 Task: Create new contact,   with mail id: 'LeeVictoria@cornell.edu', first name: 'Victoria', Last name: 'Lee', Job Title: Content Writer, Phone number (801) 555-6789. Change life cycle stage to  'Lead' and lead status to 'New'. Add new company to the associated contact: www.stellarvaluechain.com
 . Logged in from softage.5@softage.net
Action: Mouse moved to (17, 50)
Screenshot: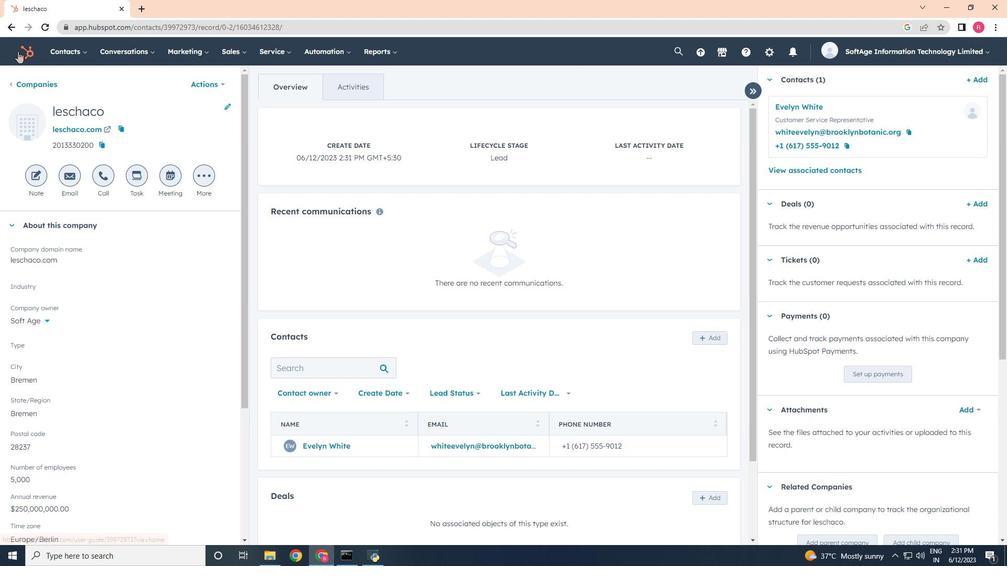 
Action: Mouse pressed left at (17, 50)
Screenshot: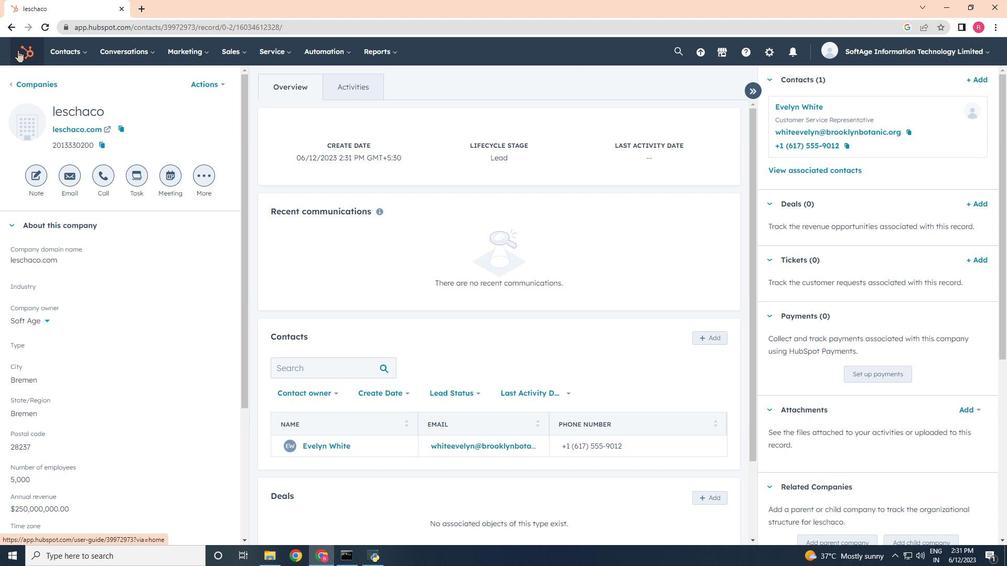 
Action: Mouse moved to (81, 56)
Screenshot: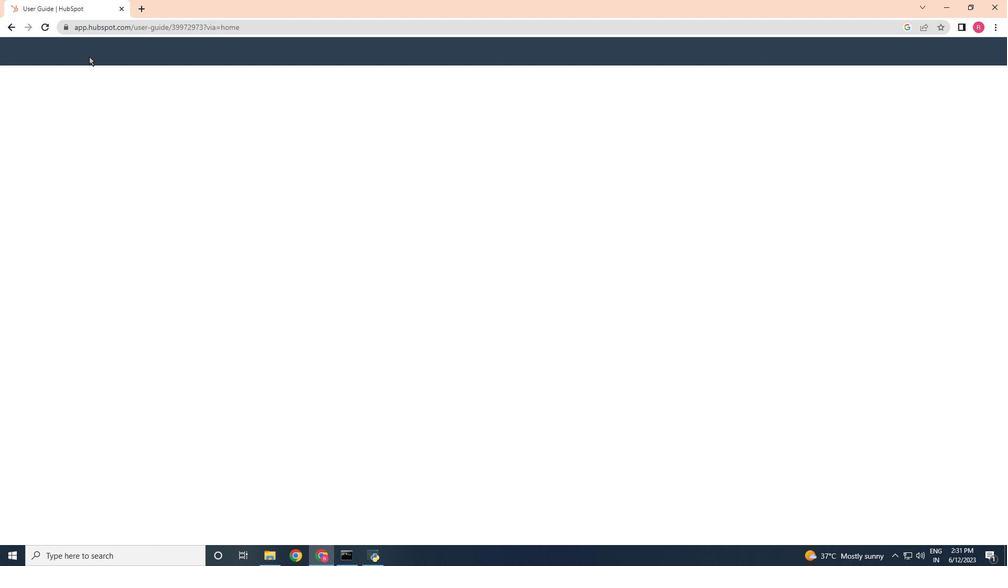 
Action: Mouse pressed left at (81, 56)
Screenshot: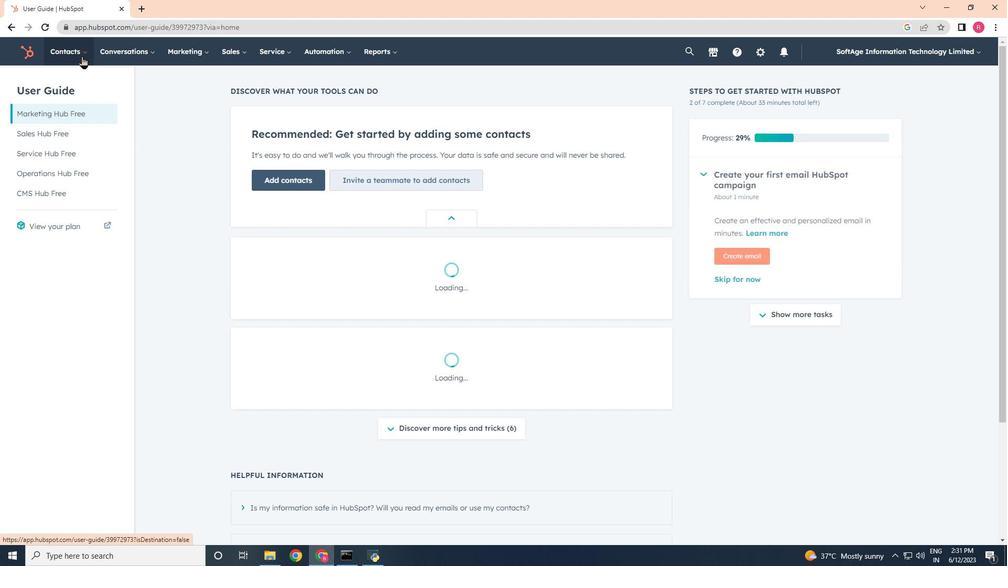 
Action: Mouse moved to (72, 76)
Screenshot: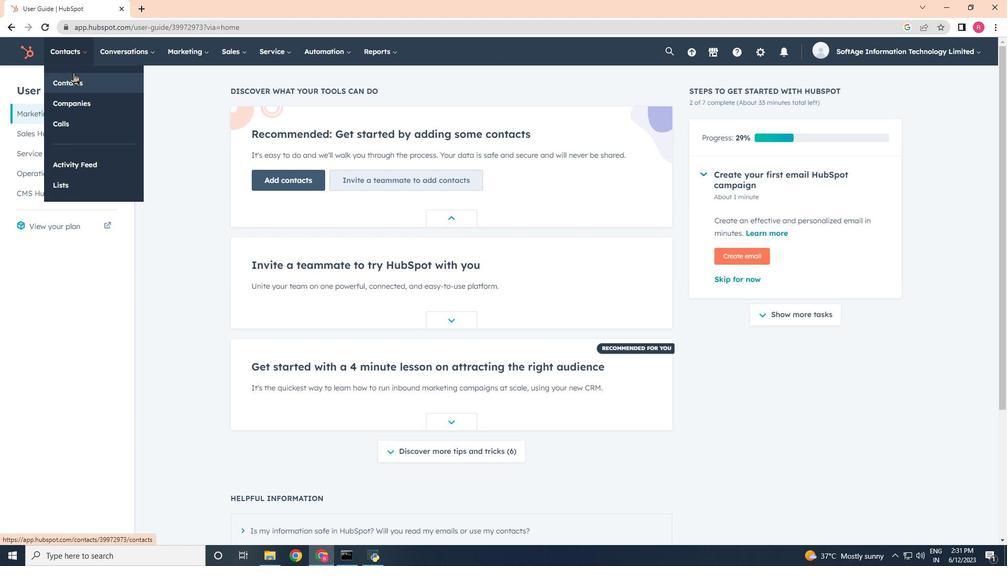 
Action: Mouse pressed left at (72, 76)
Screenshot: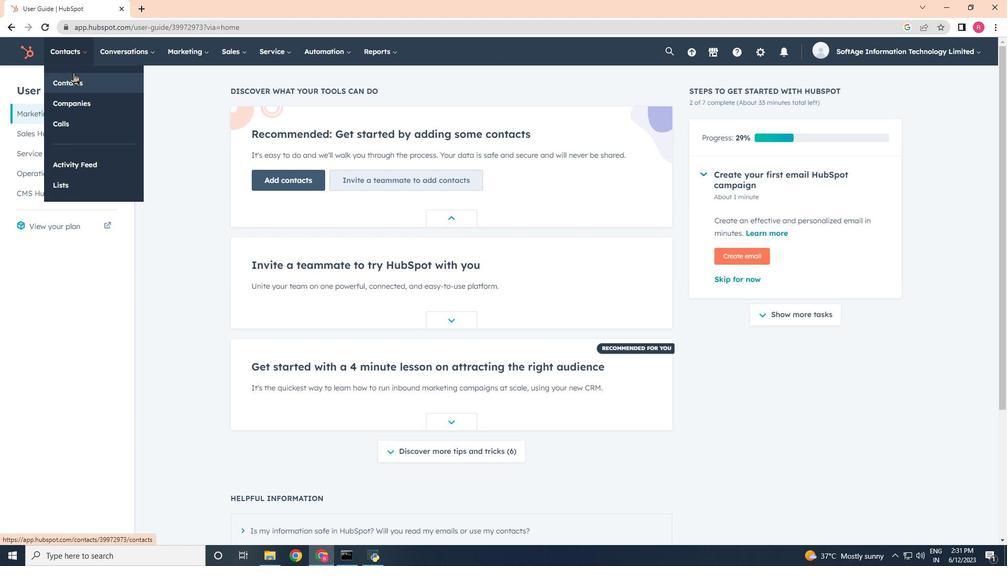 
Action: Mouse moved to (938, 90)
Screenshot: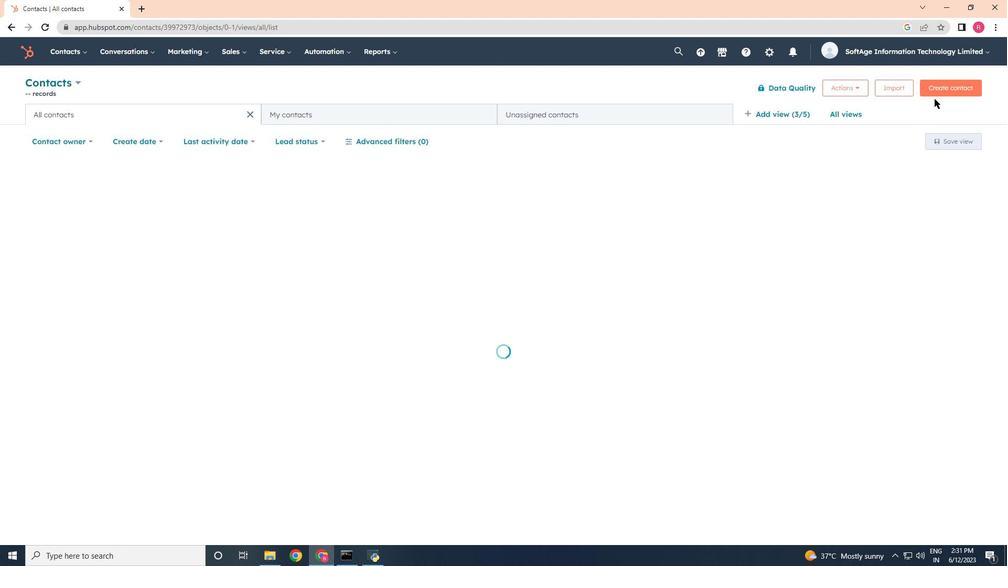 
Action: Mouse pressed left at (938, 90)
Screenshot: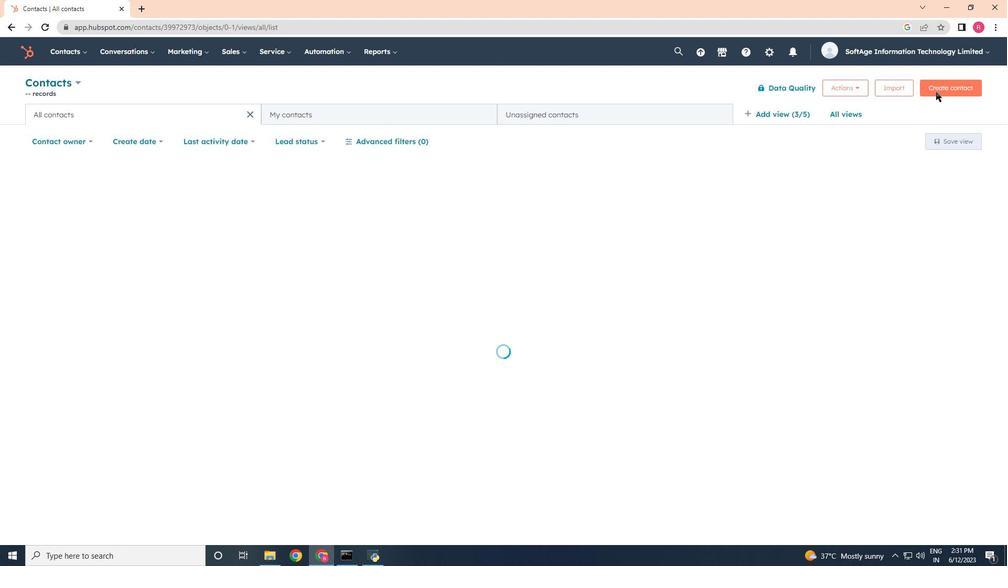 
Action: Mouse moved to (938, 89)
Screenshot: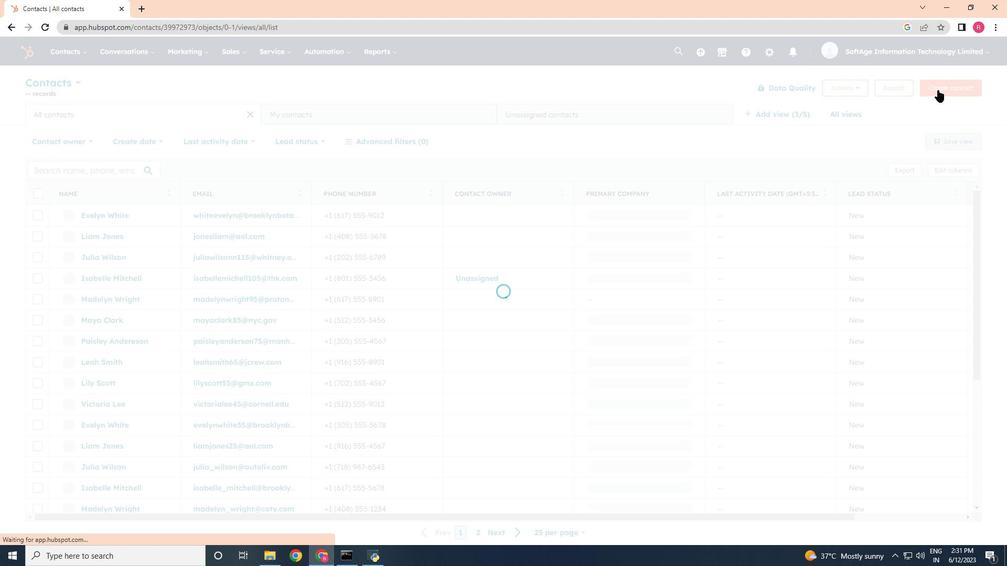 
Action: Mouse pressed left at (938, 89)
Screenshot: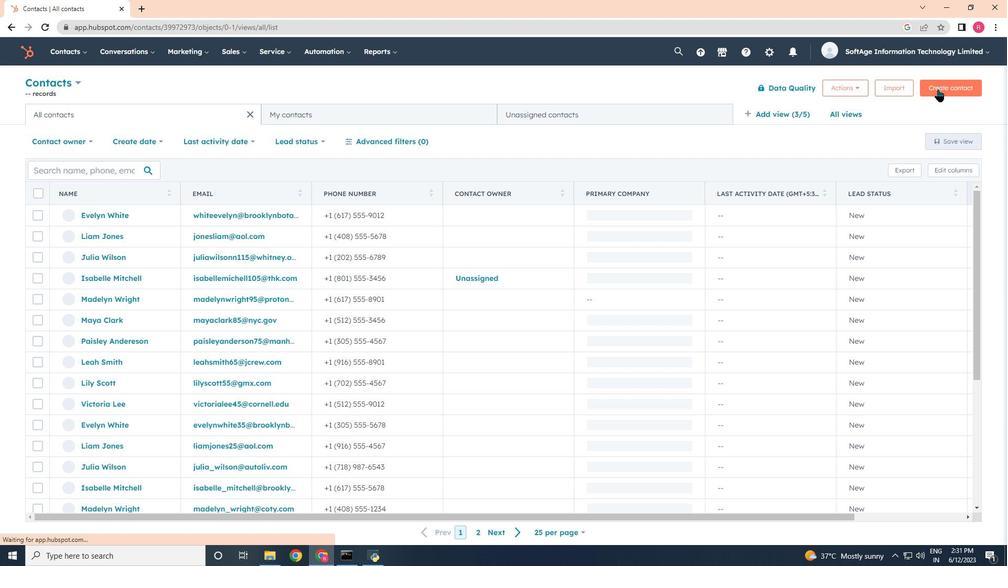 
Action: Mouse moved to (780, 139)
Screenshot: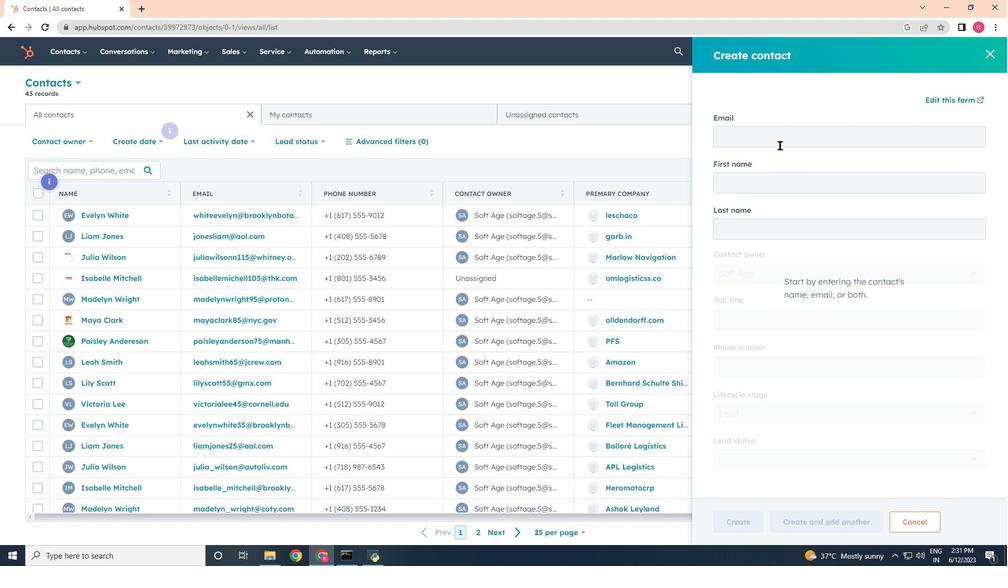 
Action: Mouse pressed left at (780, 139)
Screenshot: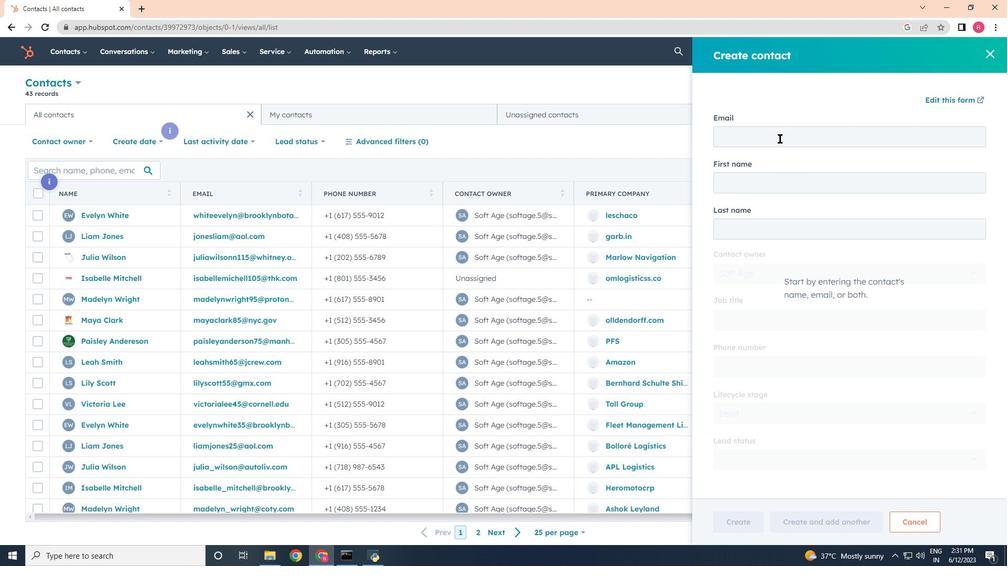 
Action: Mouse moved to (780, 138)
Screenshot: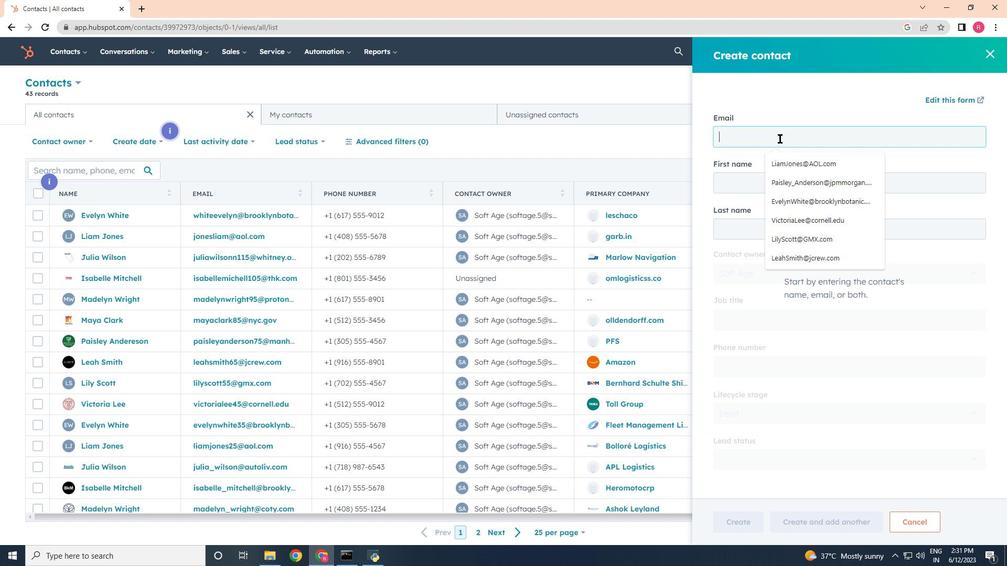 
Action: Key pressed <Key.shift>Lee<Key.shift>Victoria<Key.shift>@cornell.eud
Screenshot: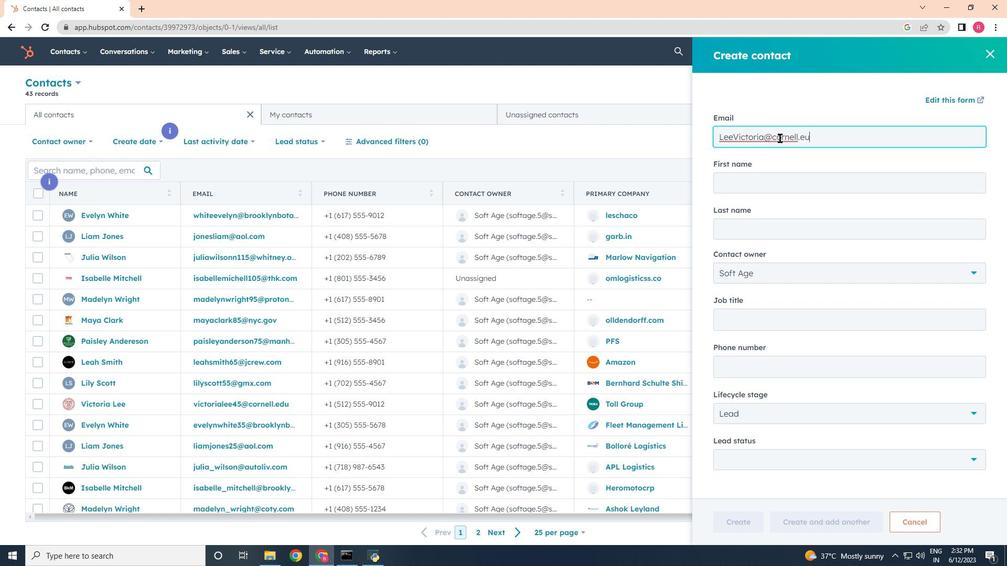 
Action: Mouse moved to (793, 162)
Screenshot: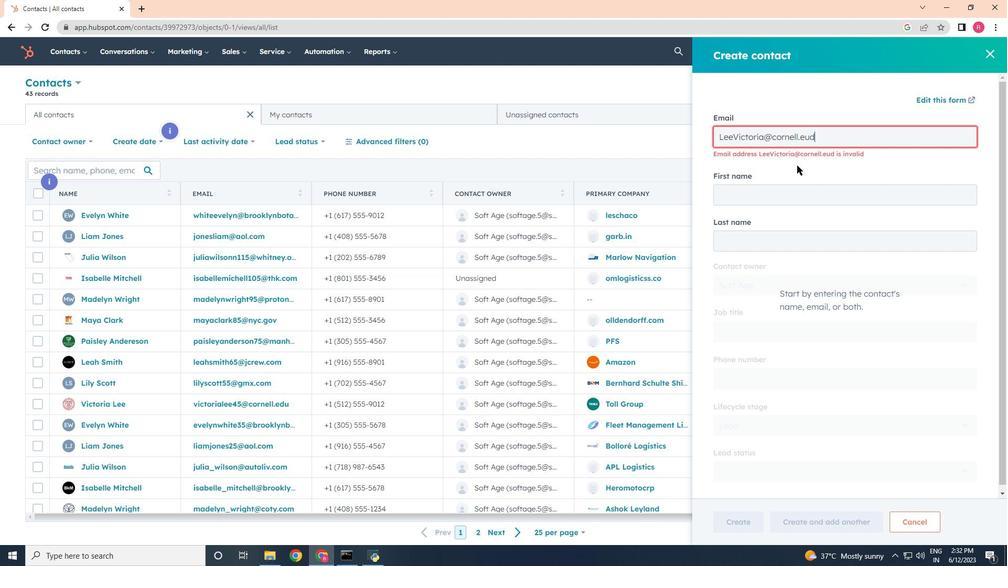 
Action: Key pressed <Key.backspace><Key.backspace>du
Screenshot: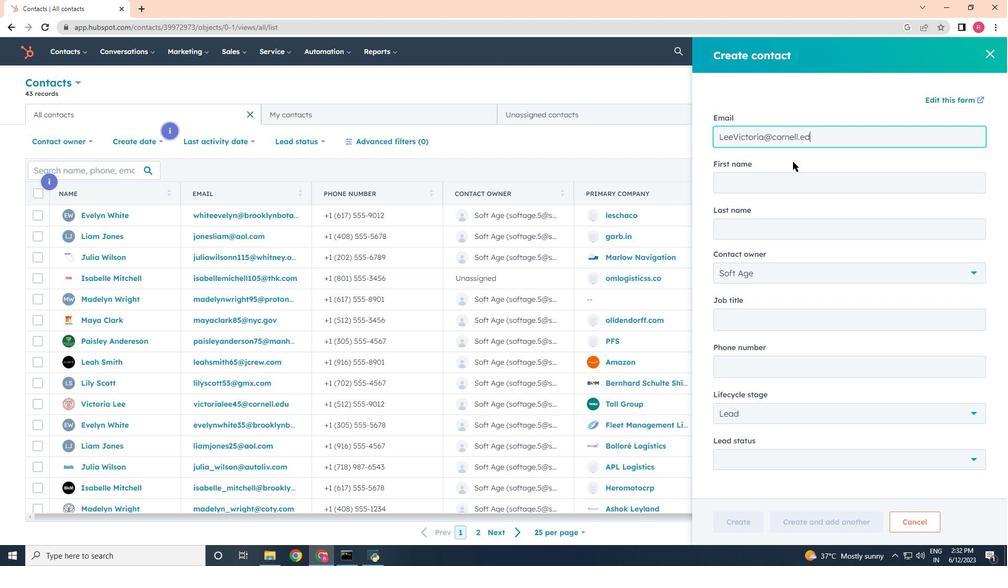 
Action: Mouse moved to (770, 181)
Screenshot: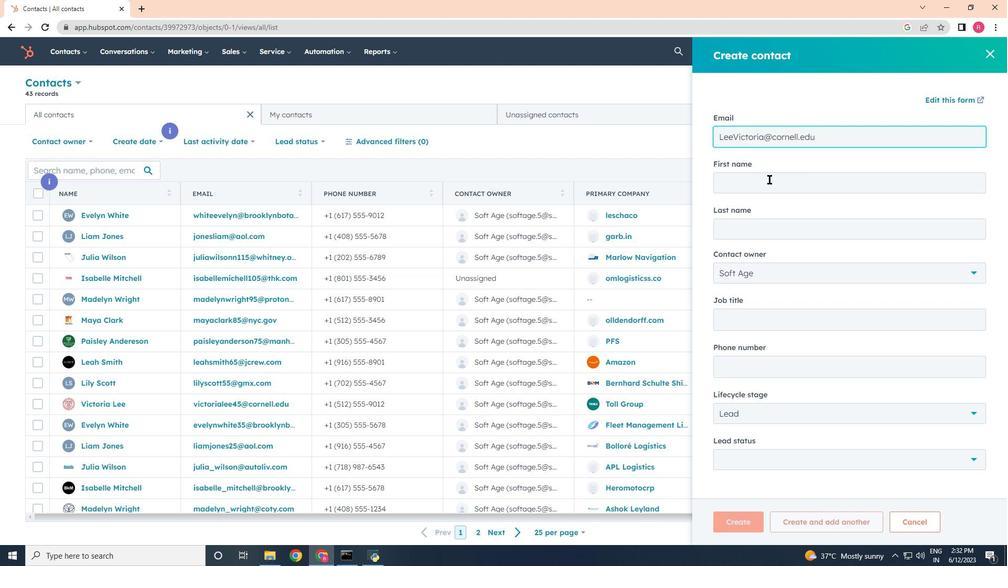 
Action: Mouse pressed left at (770, 181)
Screenshot: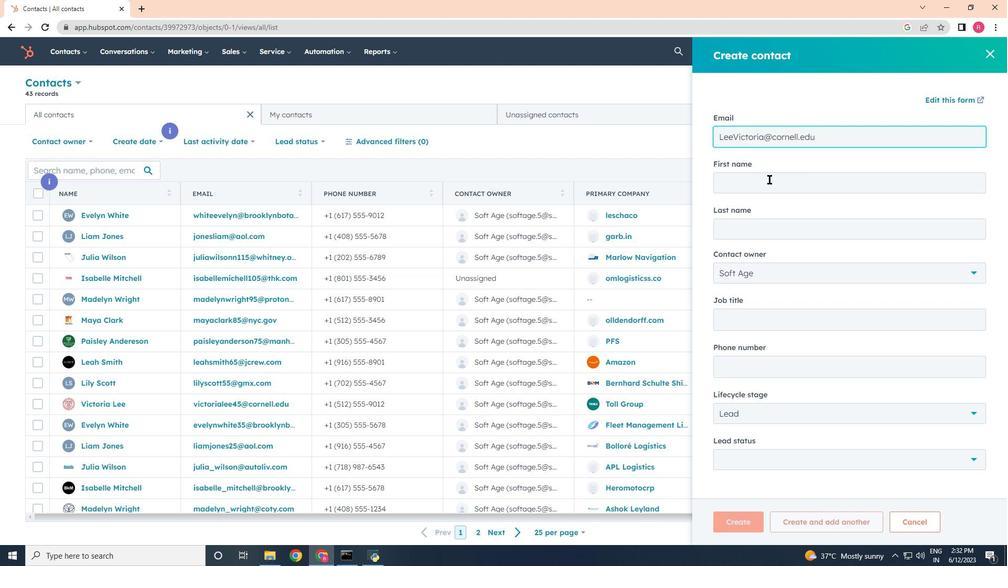 
Action: Mouse moved to (758, 179)
Screenshot: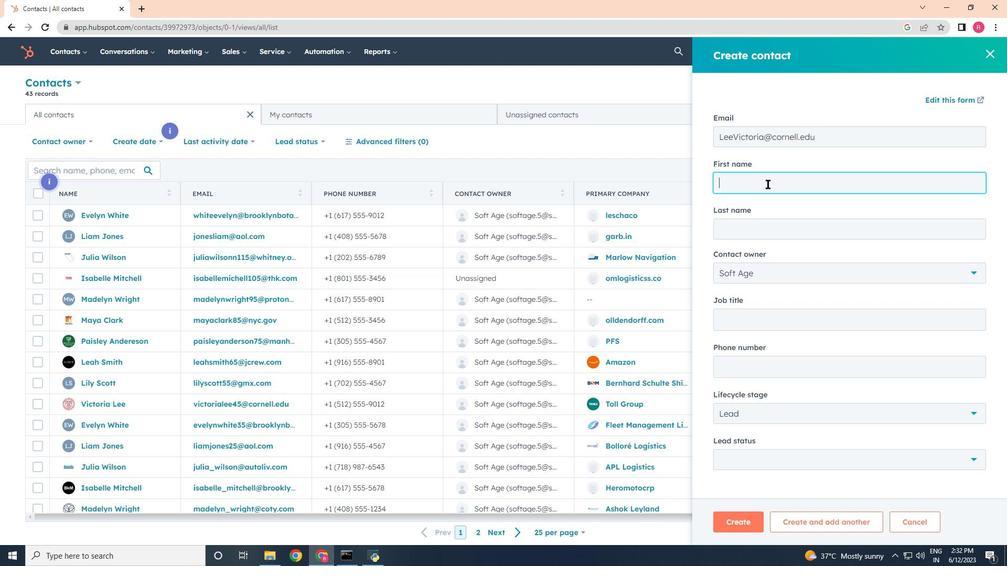 
Action: Key pressed <Key.shift>Victoria<Key.tab><Key.shift>Lee<Key.tab><Key.tab><Key.shift>Content<Key.space><Key.shift><Key.shift><Key.shift><Key.shift><Key.shift><Key.shift><Key.shift><Key.shift><Key.shift><Key.shift>Writer<Key.tab>801556789
Screenshot: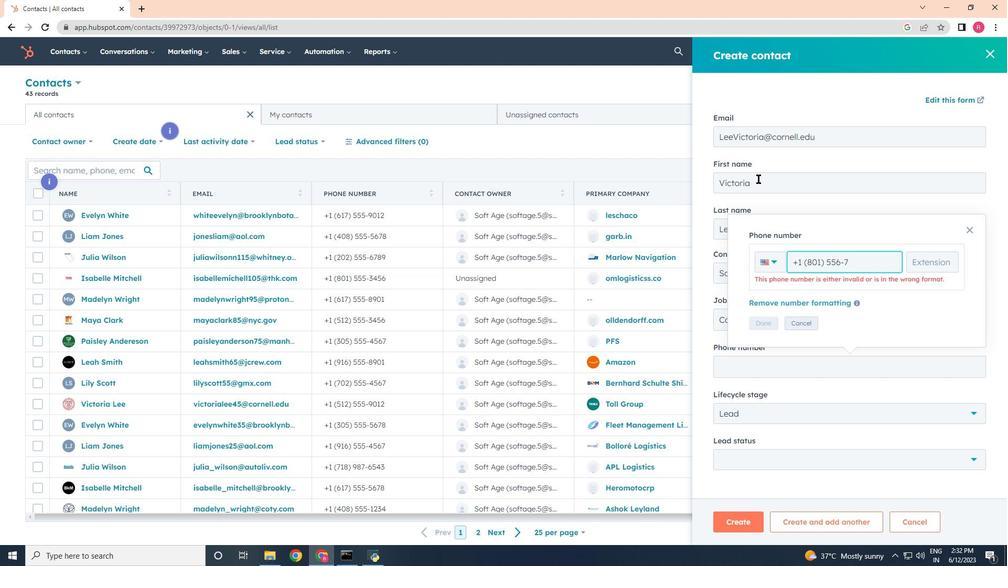 
Action: Mouse moved to (848, 260)
Screenshot: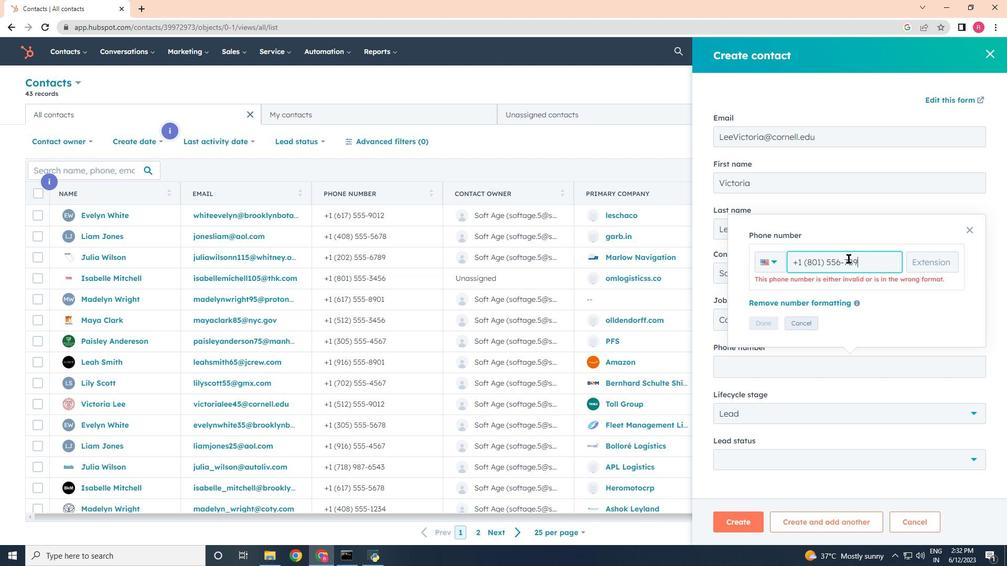 
Action: Mouse pressed left at (848, 260)
Screenshot: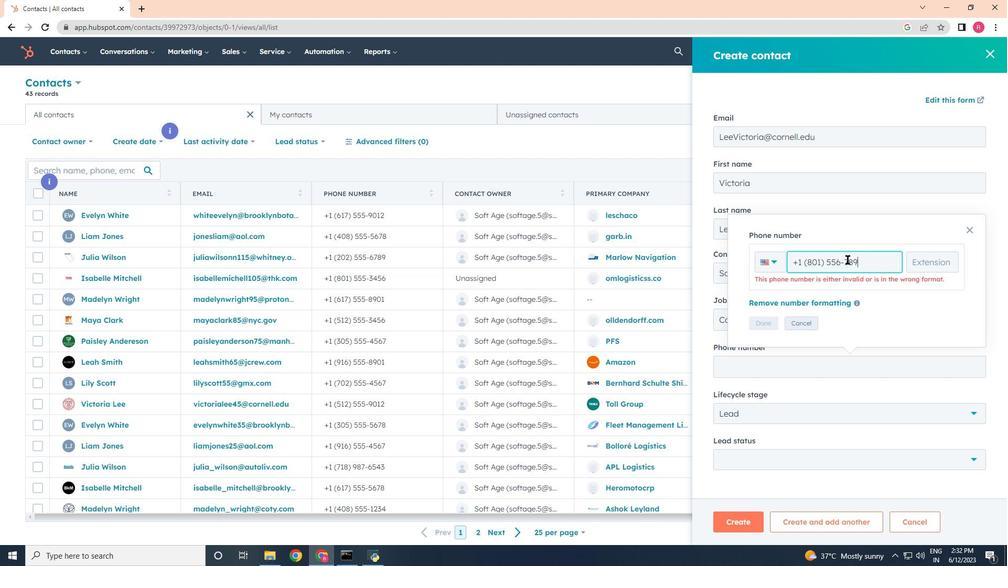 
Action: Mouse moved to (848, 261)
Screenshot: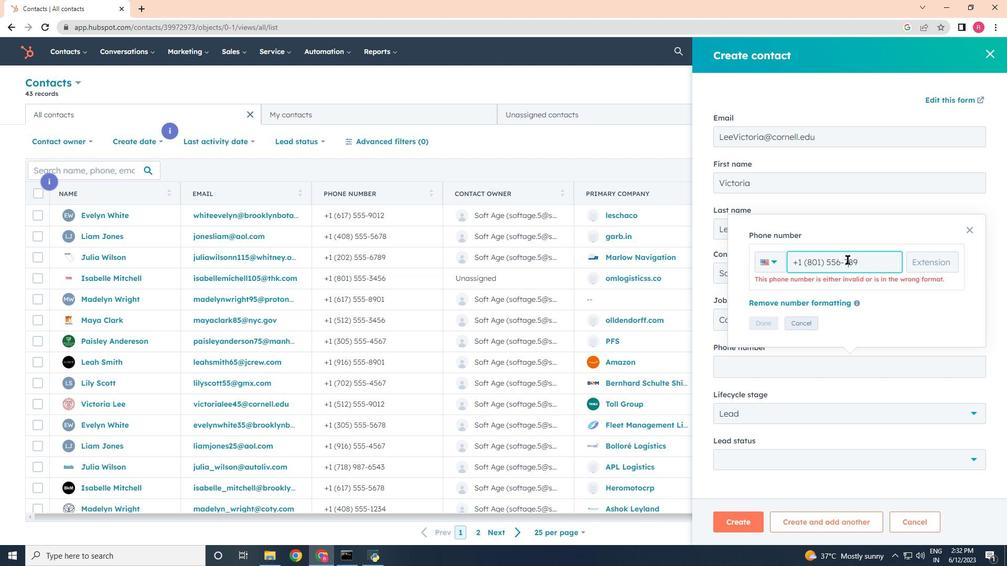 
Action: Key pressed <Key.backspace>67
Screenshot: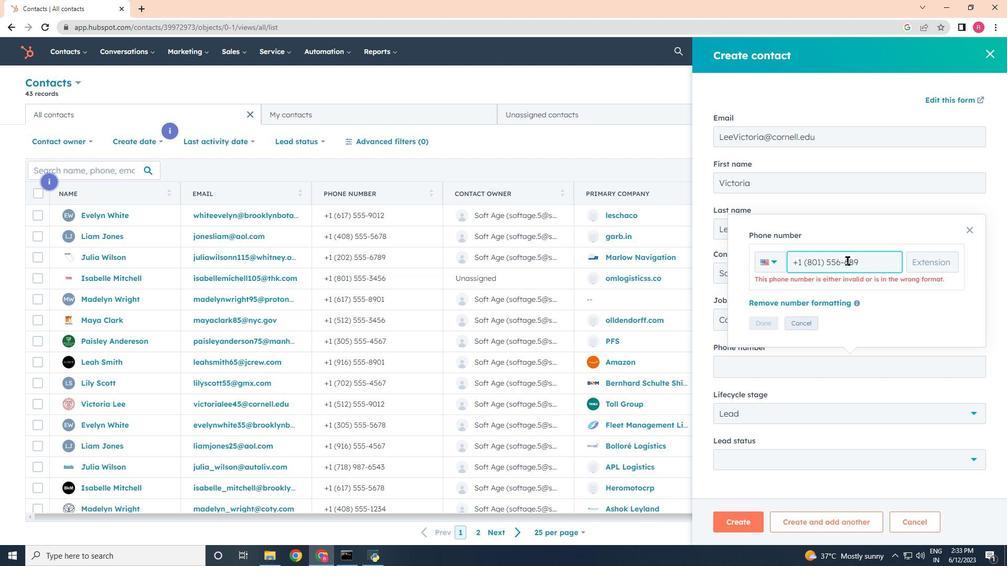 
Action: Mouse moved to (756, 320)
Screenshot: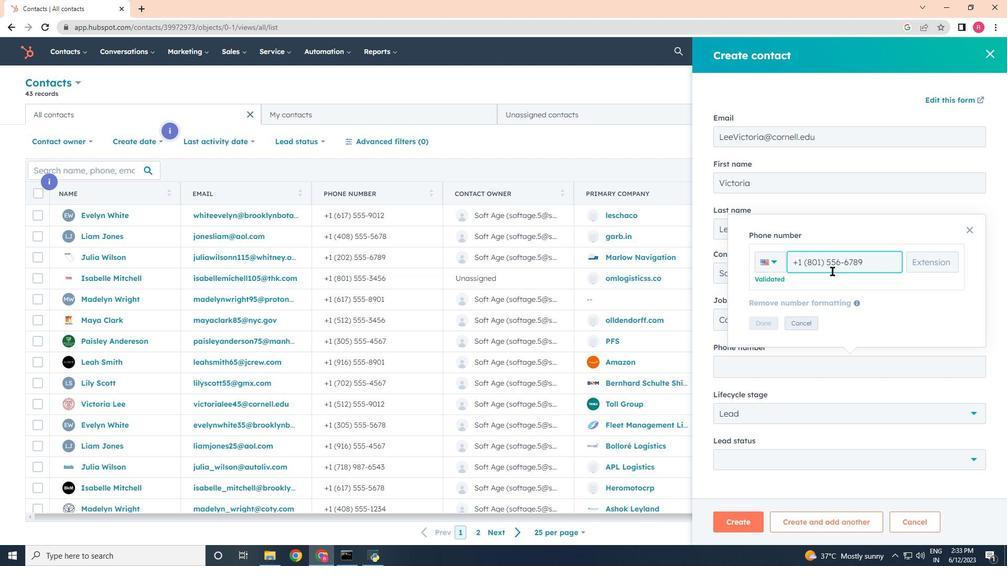 
Action: Mouse pressed left at (756, 320)
Screenshot: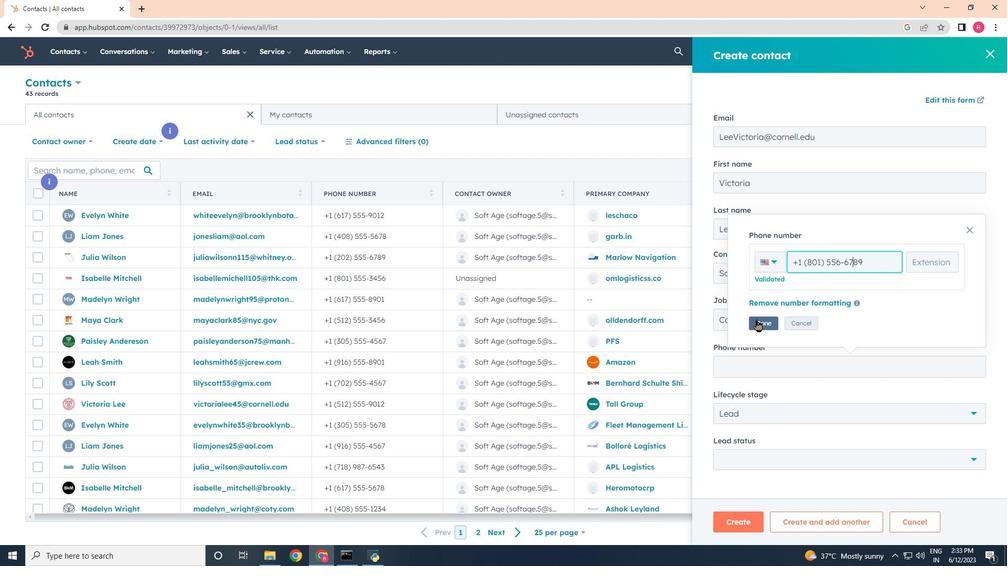 
Action: Mouse moved to (742, 417)
Screenshot: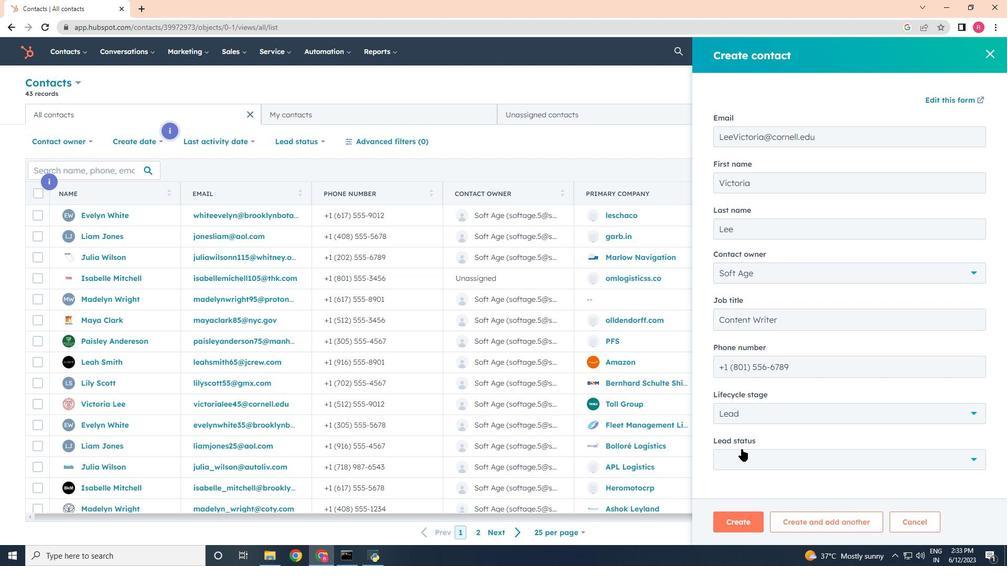 
Action: Mouse pressed left at (742, 417)
Screenshot: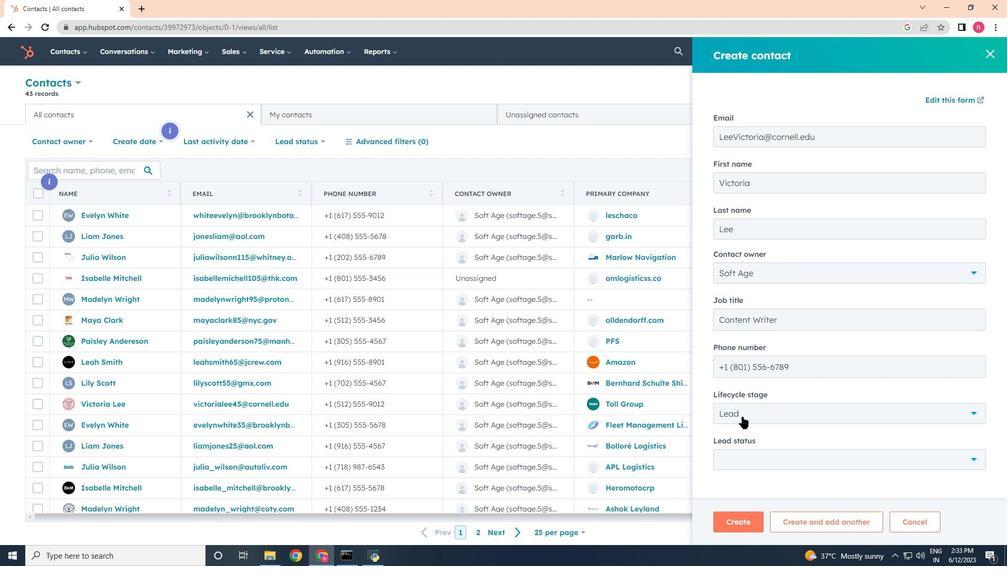 
Action: Mouse moved to (741, 321)
Screenshot: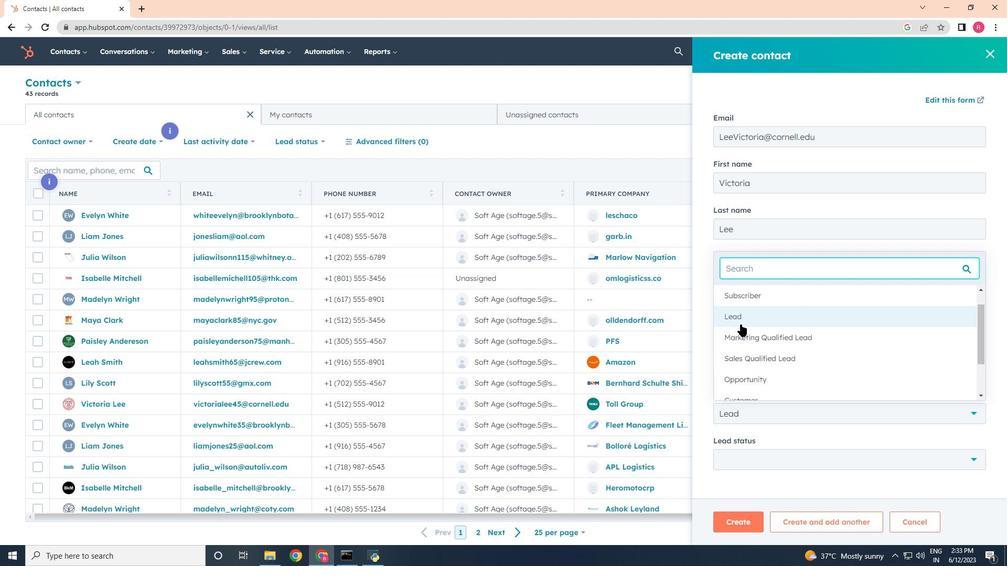 
Action: Mouse pressed left at (741, 321)
Screenshot: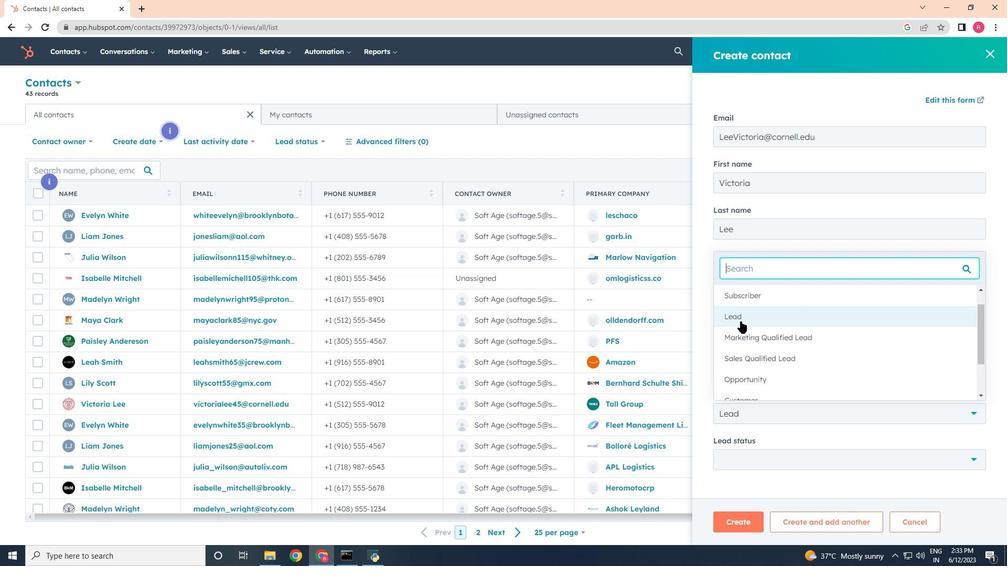 
Action: Mouse moved to (754, 452)
Screenshot: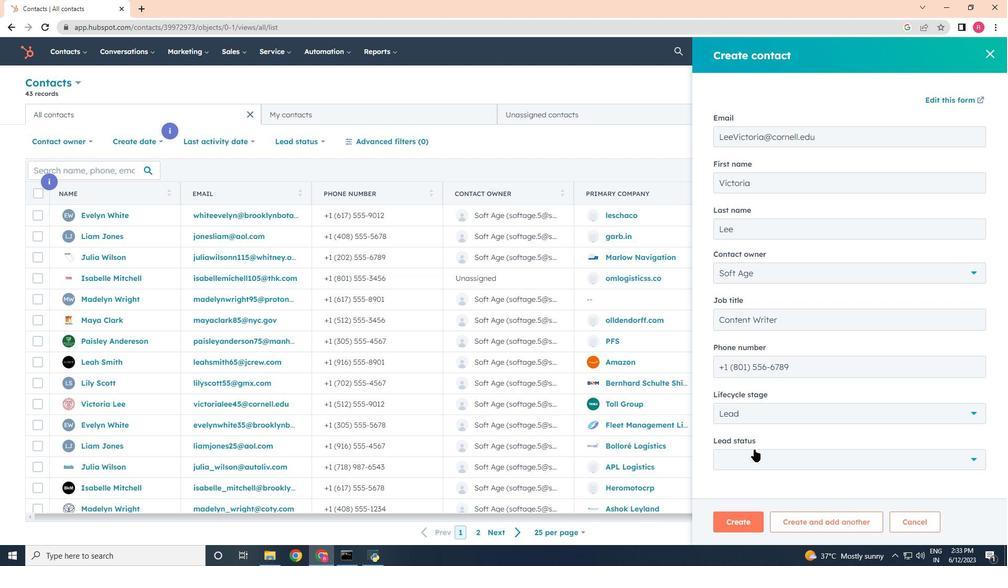
Action: Mouse pressed left at (754, 452)
Screenshot: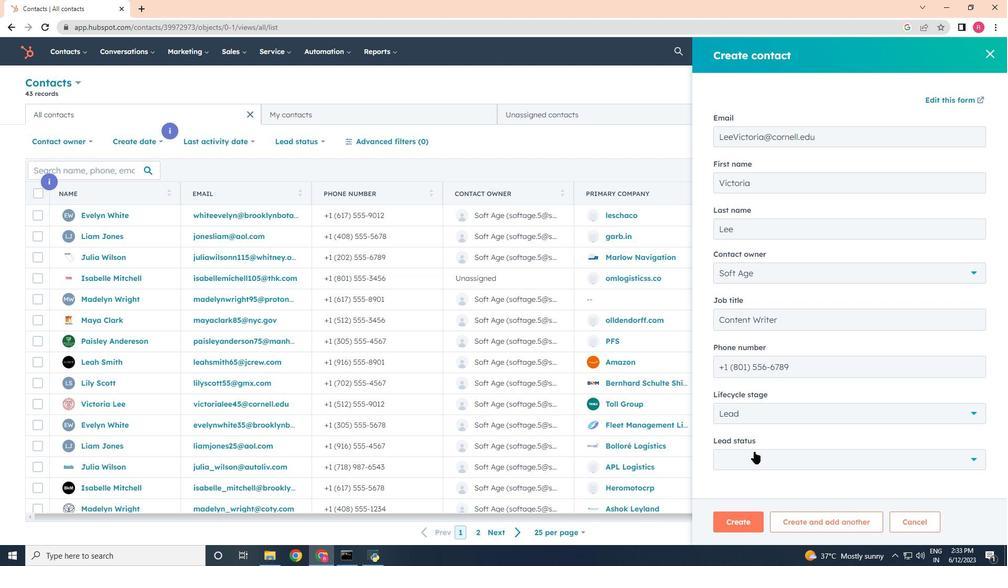 
Action: Mouse moved to (750, 367)
Screenshot: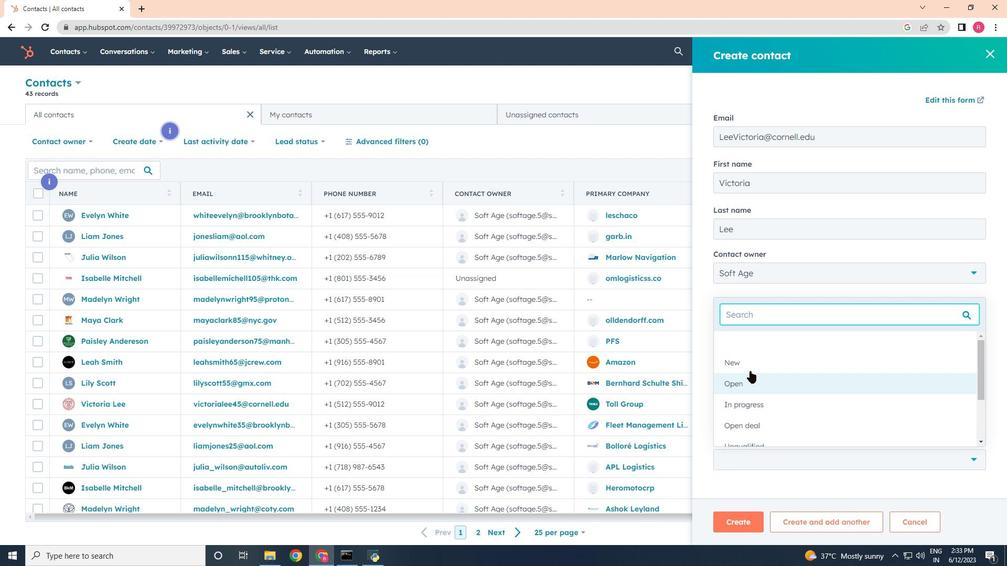
Action: Mouse pressed left at (750, 367)
Screenshot: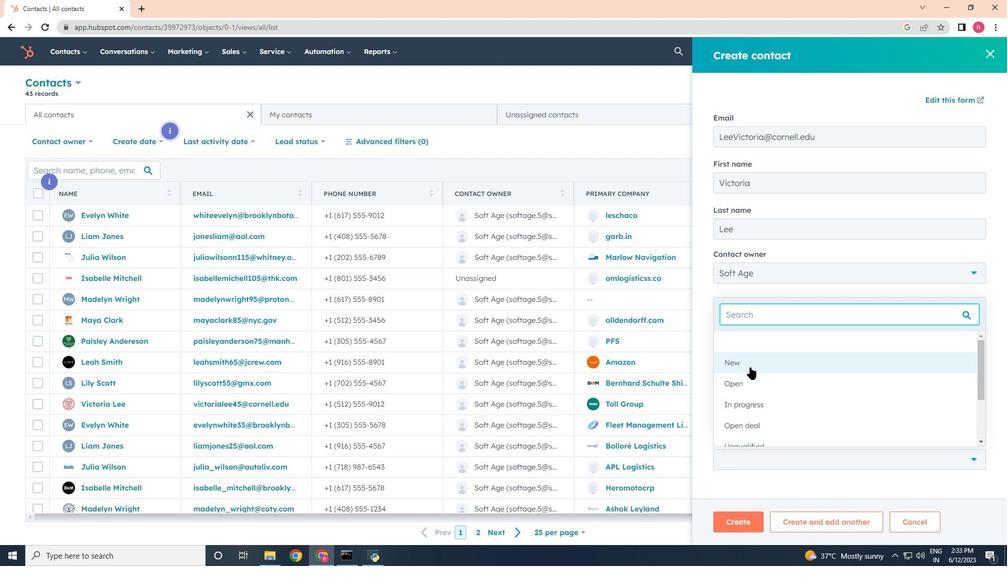 
Action: Mouse moved to (747, 529)
Screenshot: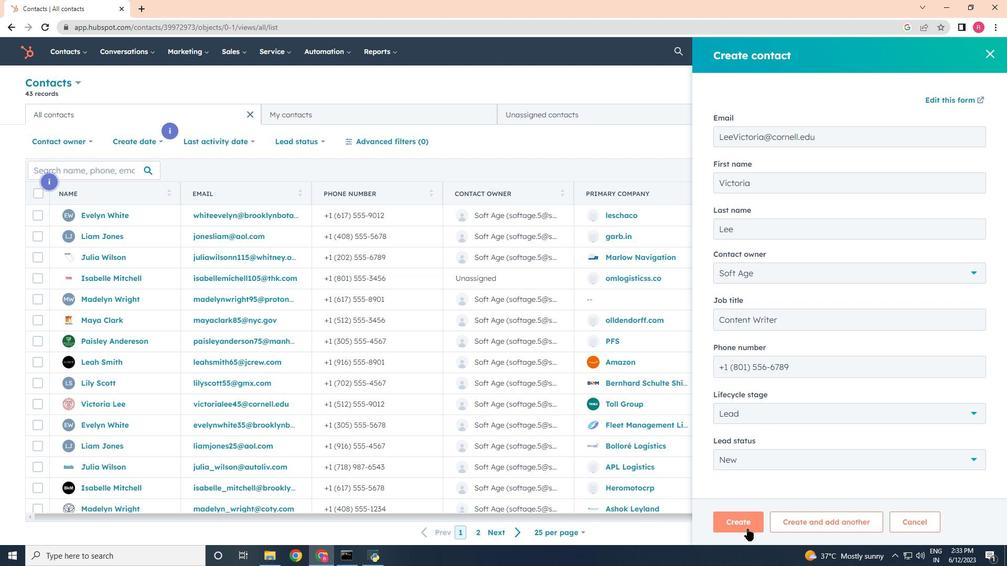 
Action: Mouse pressed left at (747, 529)
Screenshot: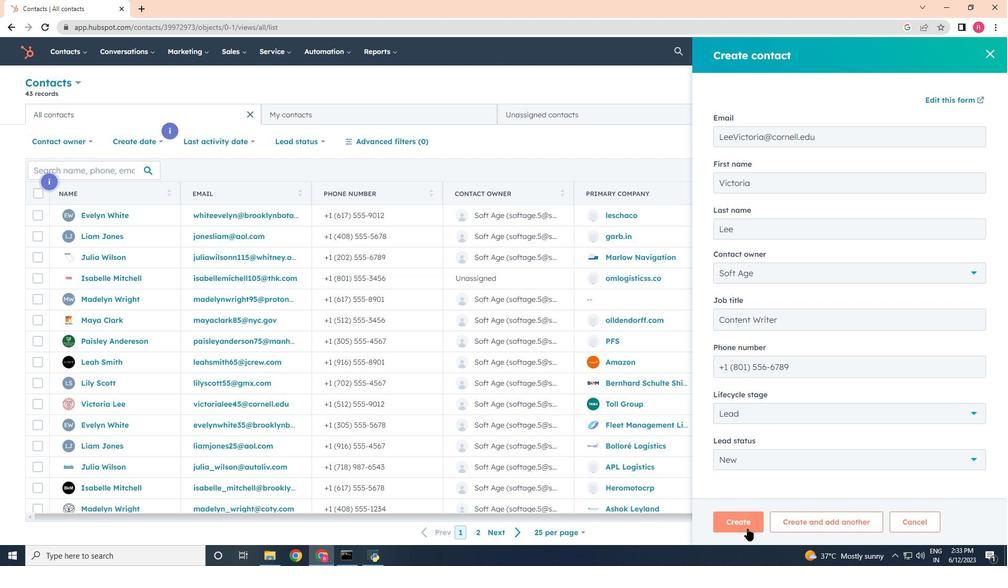 
Action: Mouse moved to (706, 342)
Screenshot: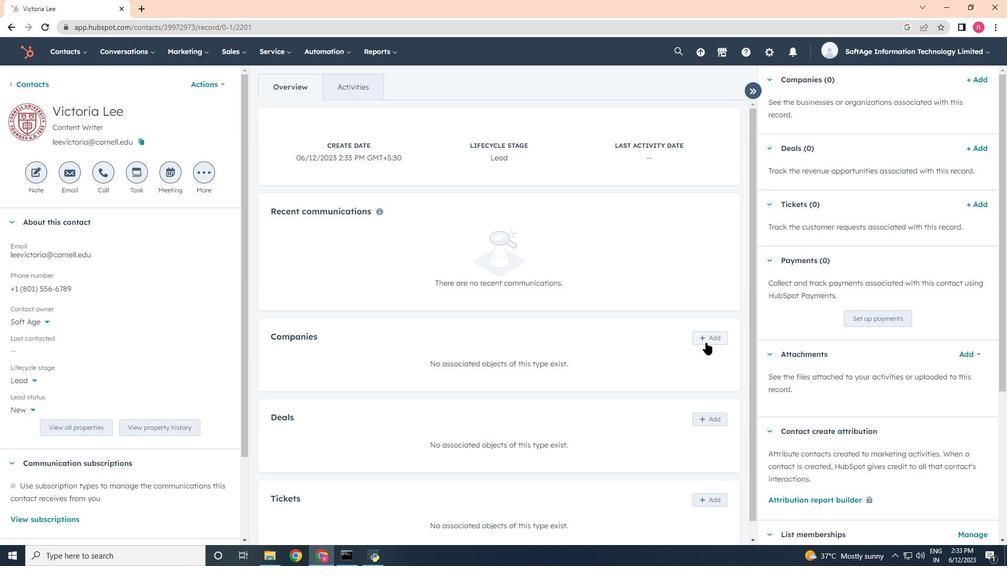 
Action: Mouse pressed left at (706, 342)
Screenshot: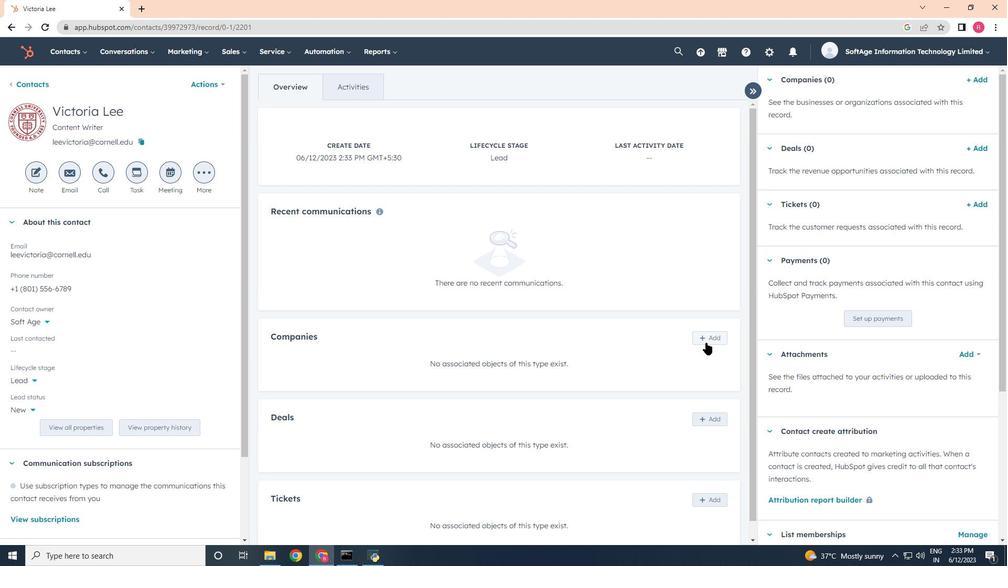 
Action: Mouse moved to (766, 112)
Screenshot: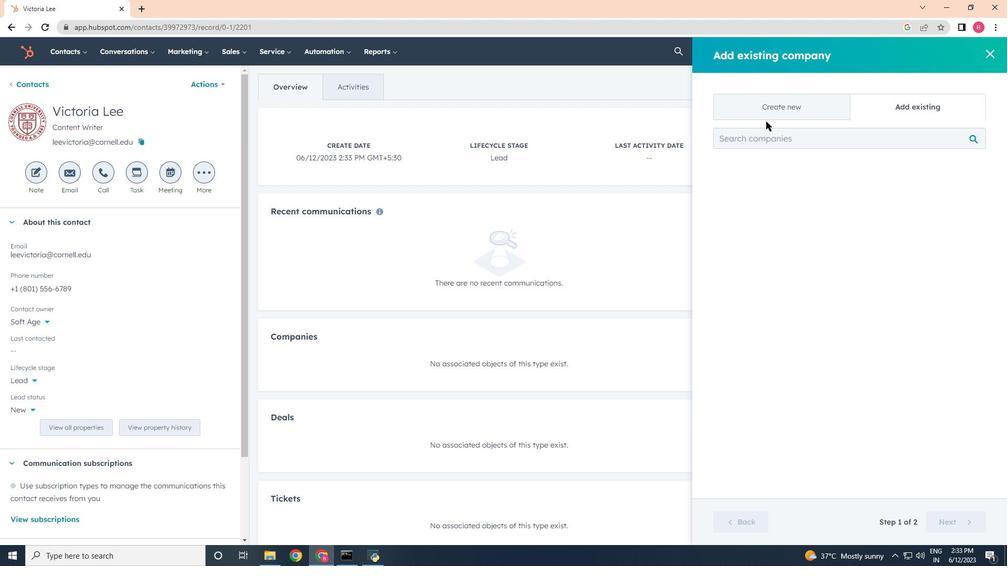 
Action: Mouse pressed left at (766, 112)
Screenshot: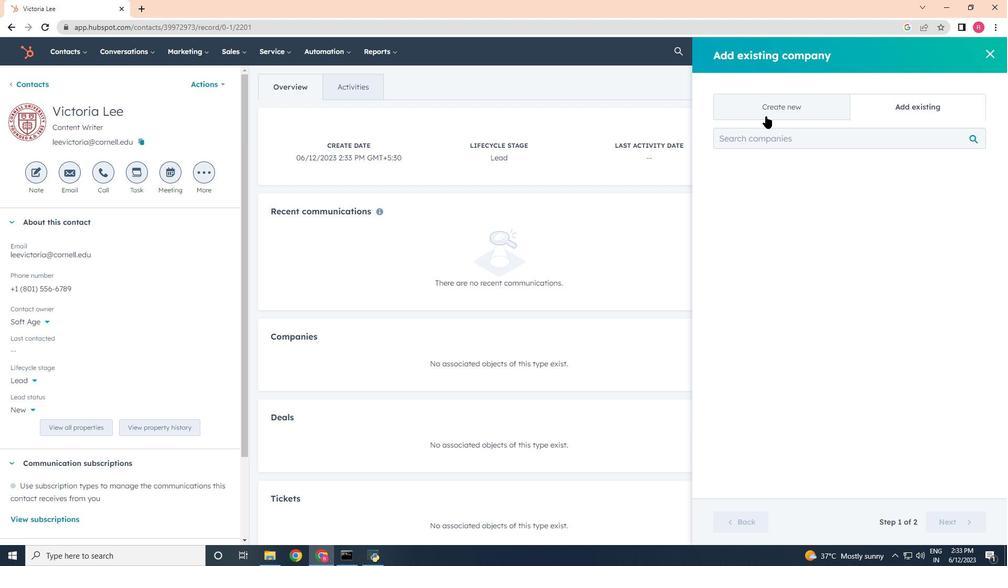 
Action: Mouse moved to (765, 167)
Screenshot: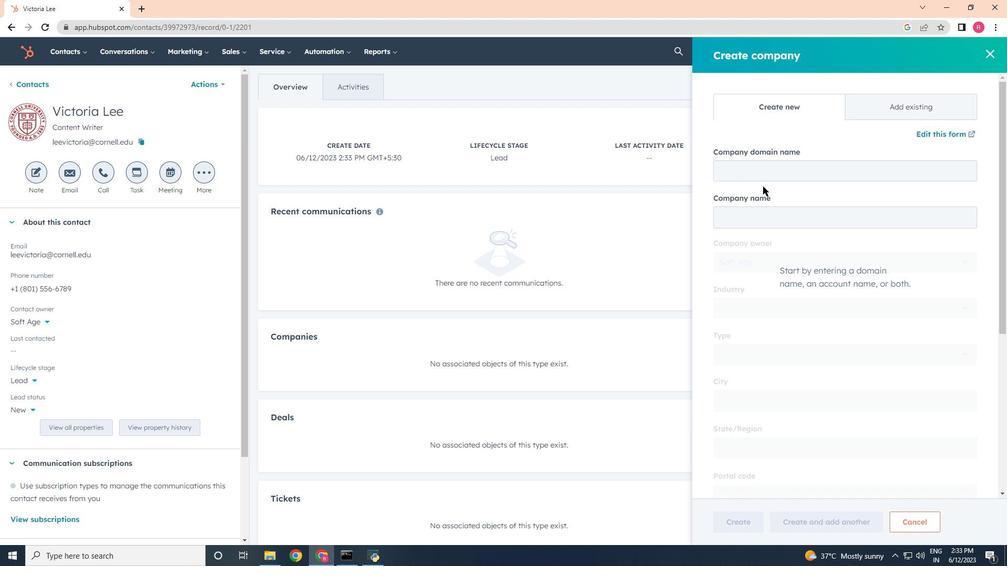 
Action: Mouse pressed left at (765, 167)
Screenshot: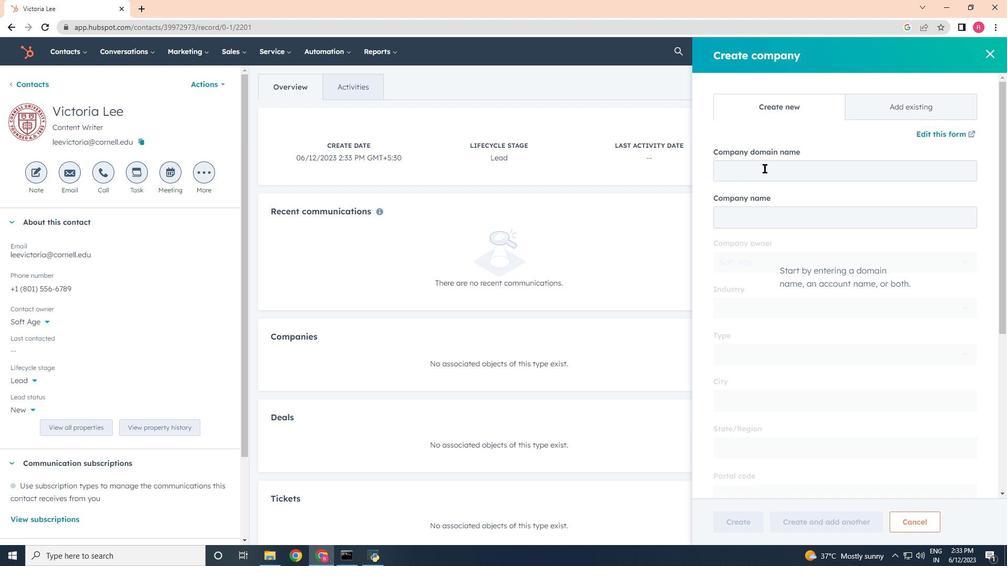 
Action: Key pressed www.stellarvaluechain.com
Screenshot: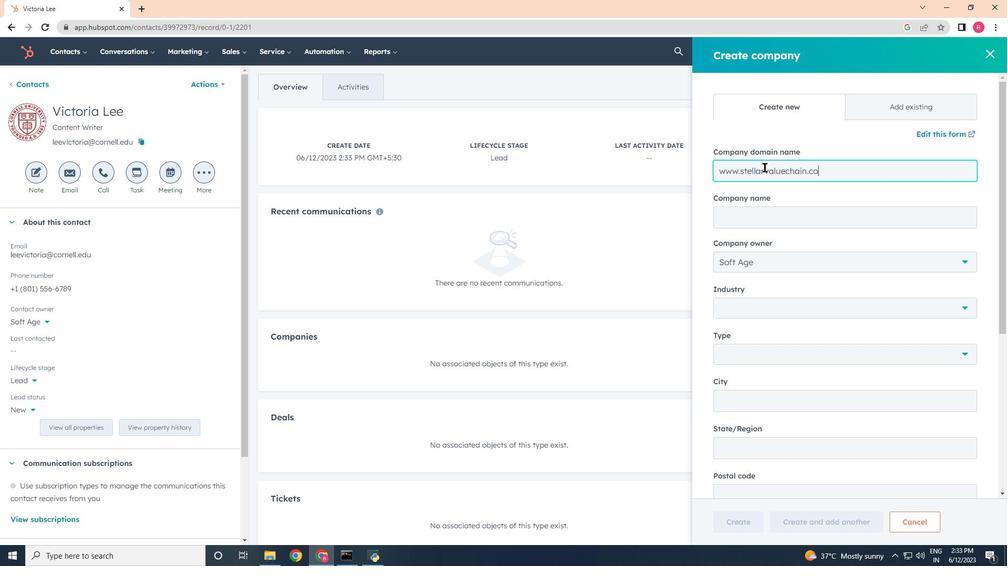 
Action: Mouse moved to (757, 323)
Screenshot: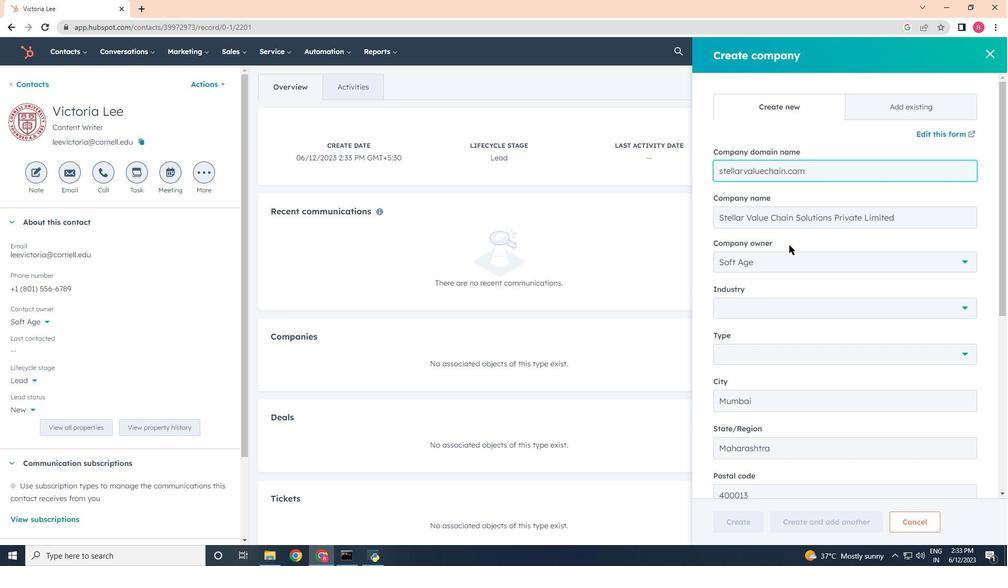 
Action: Mouse scrolled (757, 323) with delta (0, 0)
Screenshot: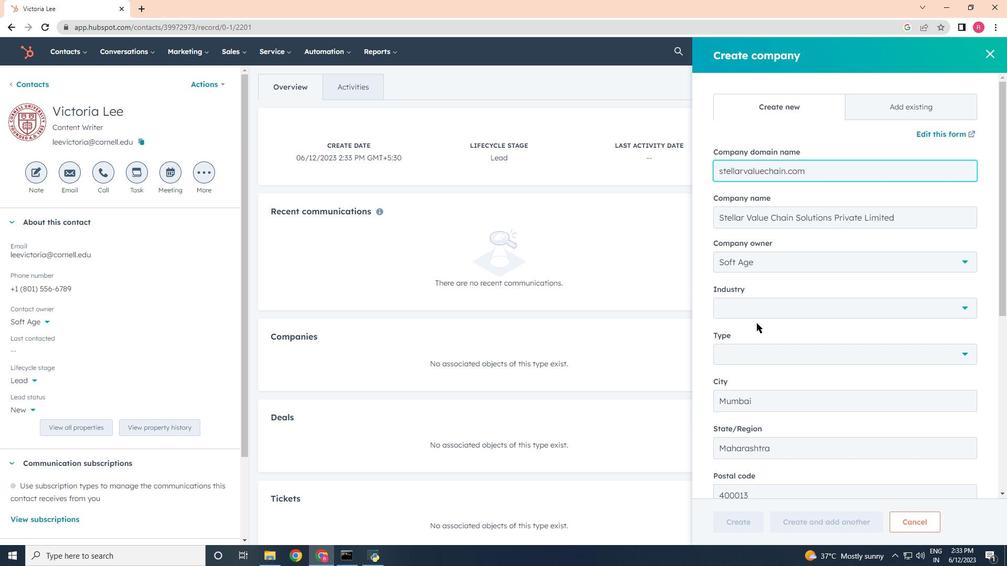 
Action: Mouse scrolled (757, 323) with delta (0, 0)
Screenshot: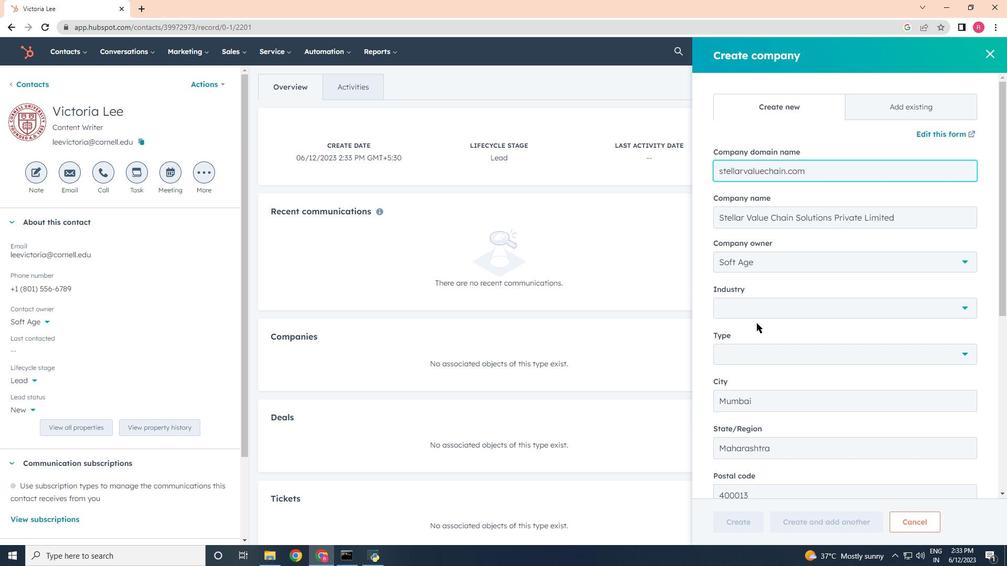 
Action: Mouse moved to (757, 323)
Screenshot: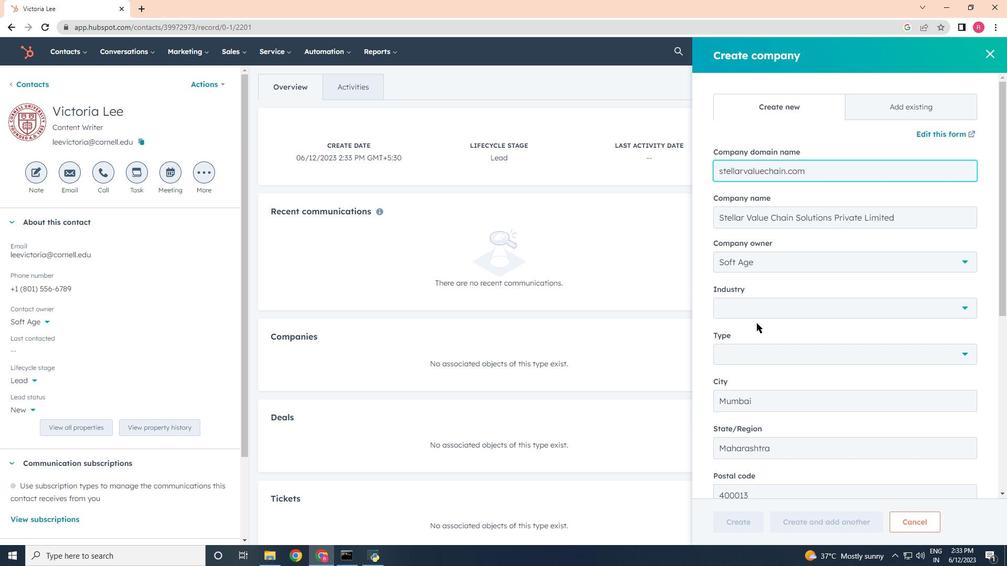 
Action: Mouse scrolled (757, 323) with delta (0, 0)
Screenshot: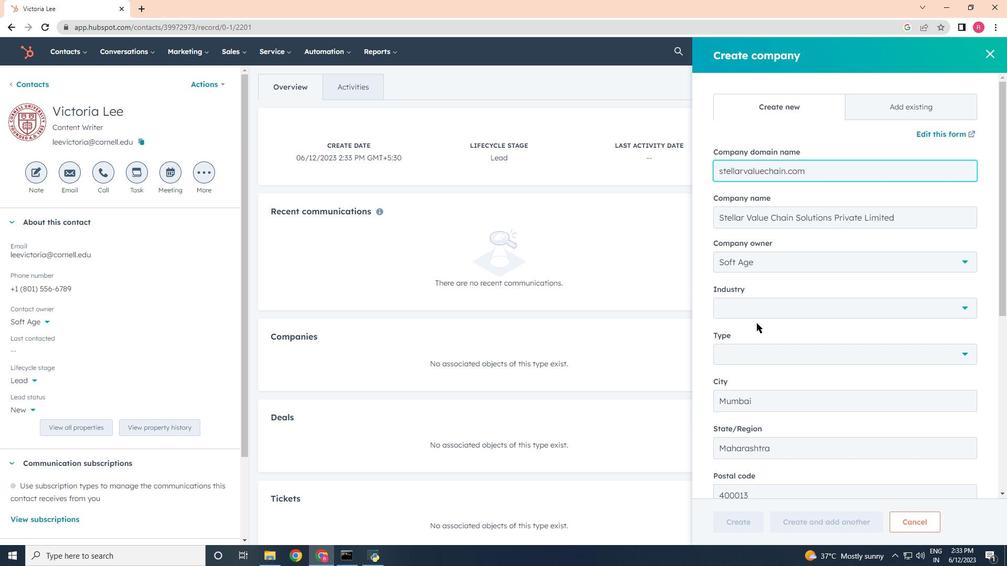 
Action: Mouse moved to (757, 324)
Screenshot: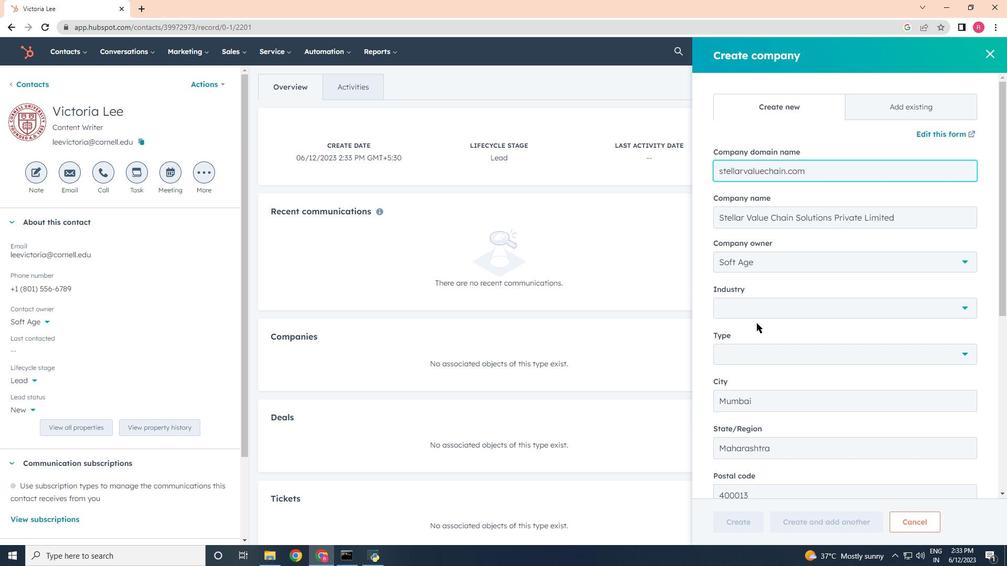 
Action: Mouse scrolled (757, 324) with delta (0, 0)
Screenshot: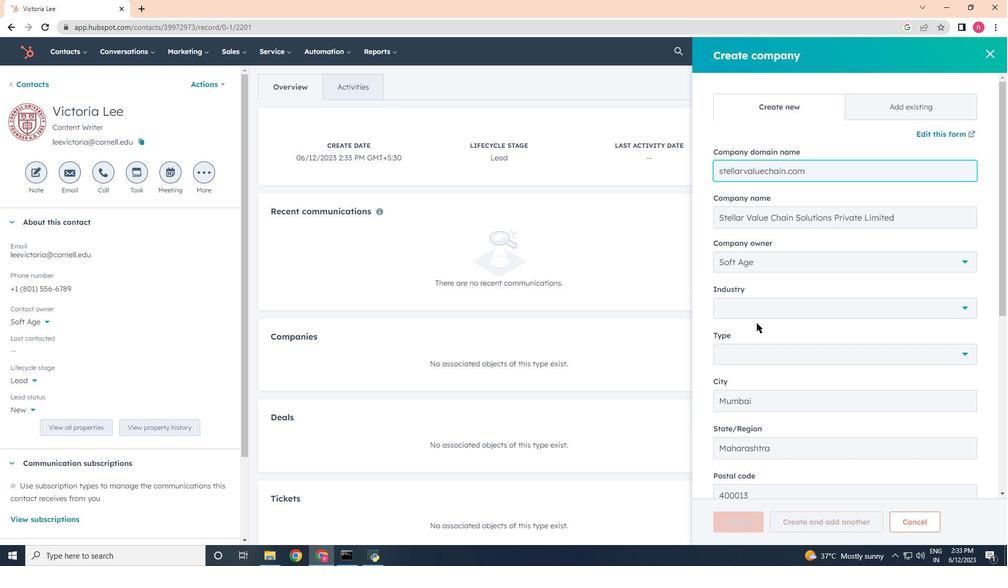 
Action: Mouse scrolled (757, 324) with delta (0, 0)
Screenshot: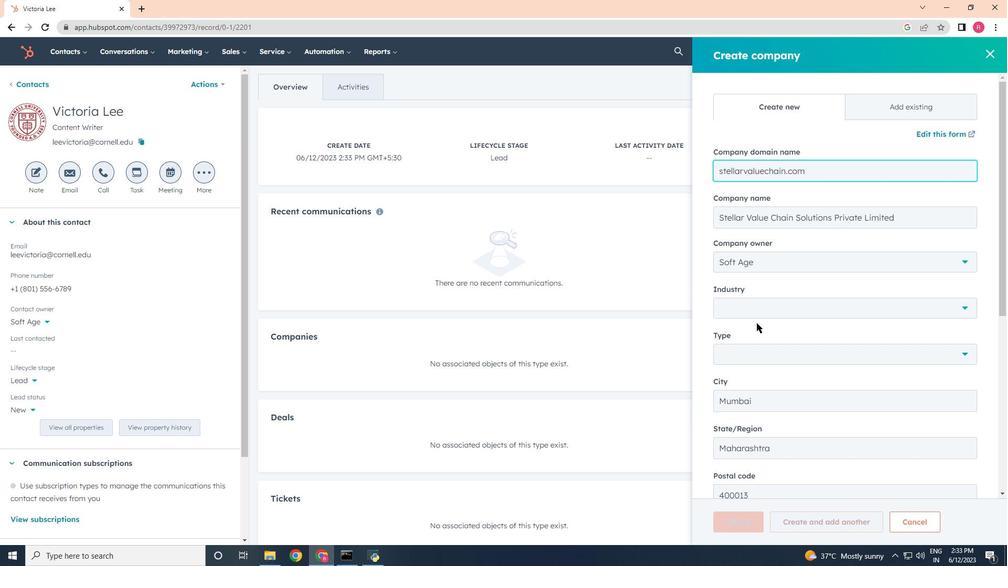 
Action: Mouse scrolled (757, 324) with delta (0, 0)
Screenshot: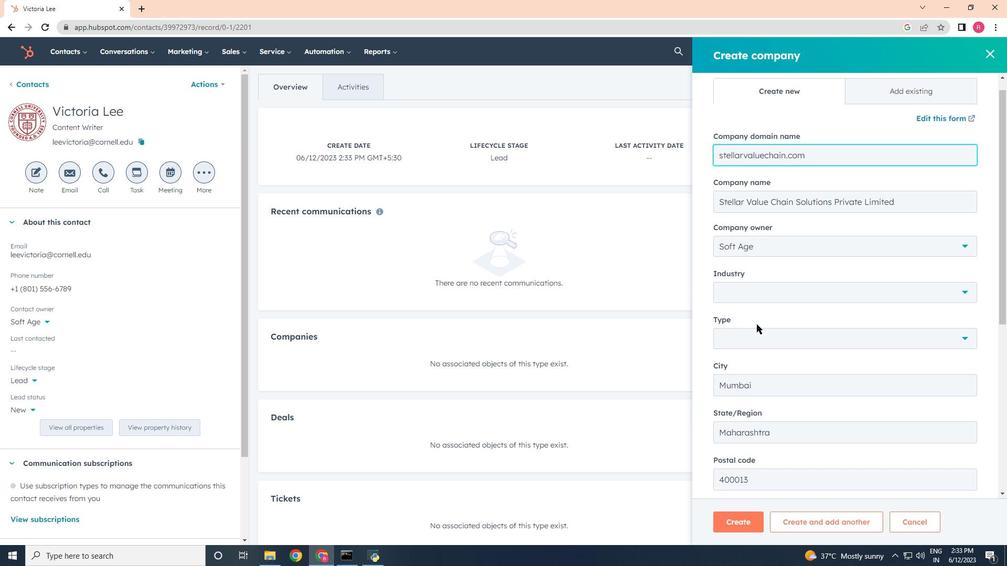 
Action: Mouse moved to (757, 325)
Screenshot: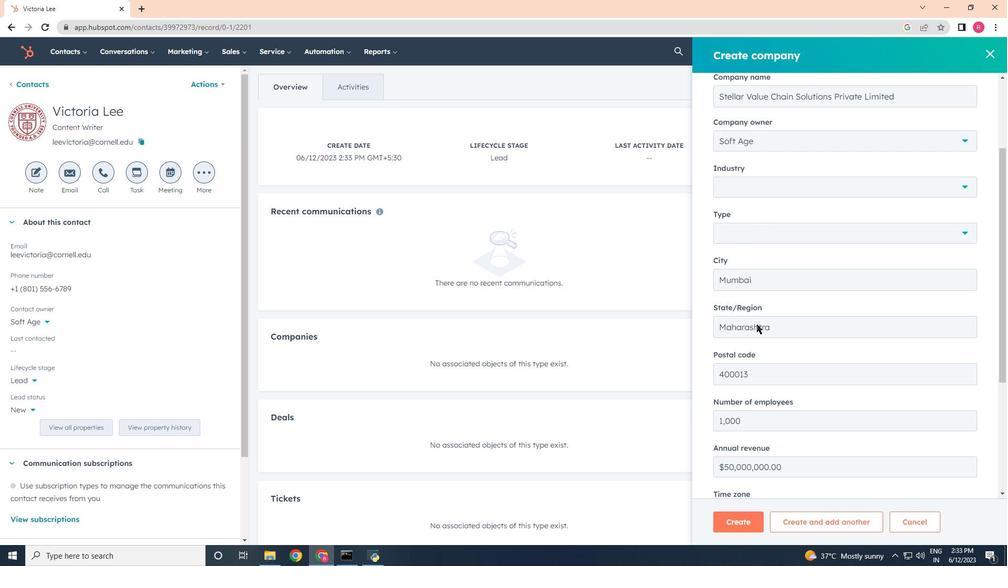 
Action: Mouse scrolled (757, 324) with delta (0, 0)
Screenshot: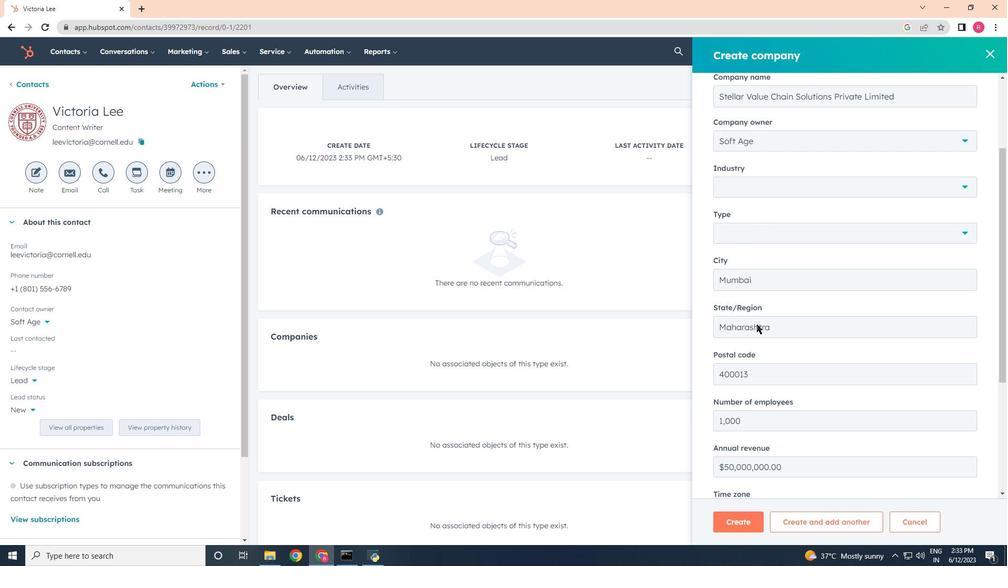 
Action: Mouse moved to (757, 361)
Screenshot: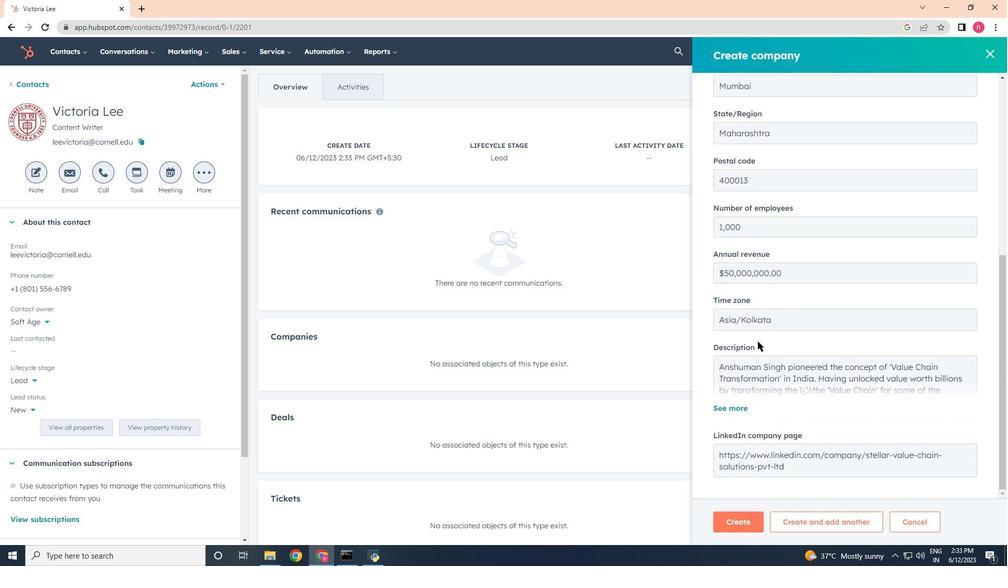 
Action: Mouse scrolled (757, 360) with delta (0, 0)
Screenshot: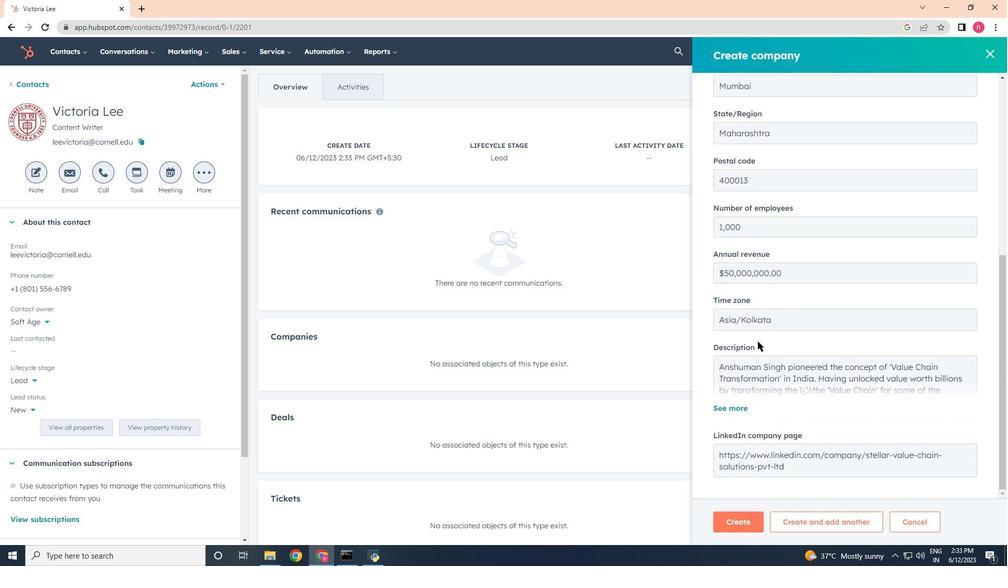 
Action: Mouse moved to (757, 365)
Screenshot: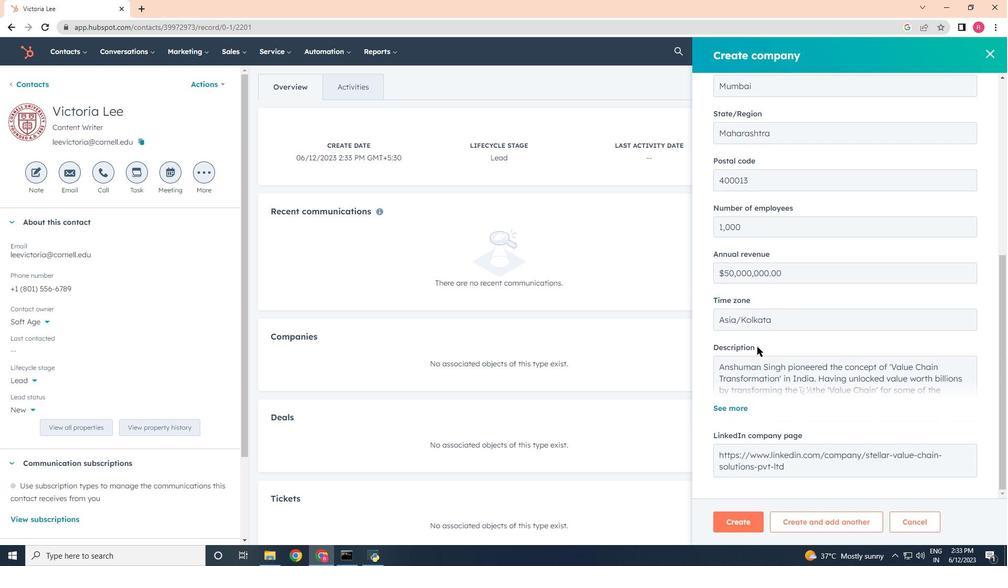 
Action: Mouse scrolled (757, 365) with delta (0, 0)
Screenshot: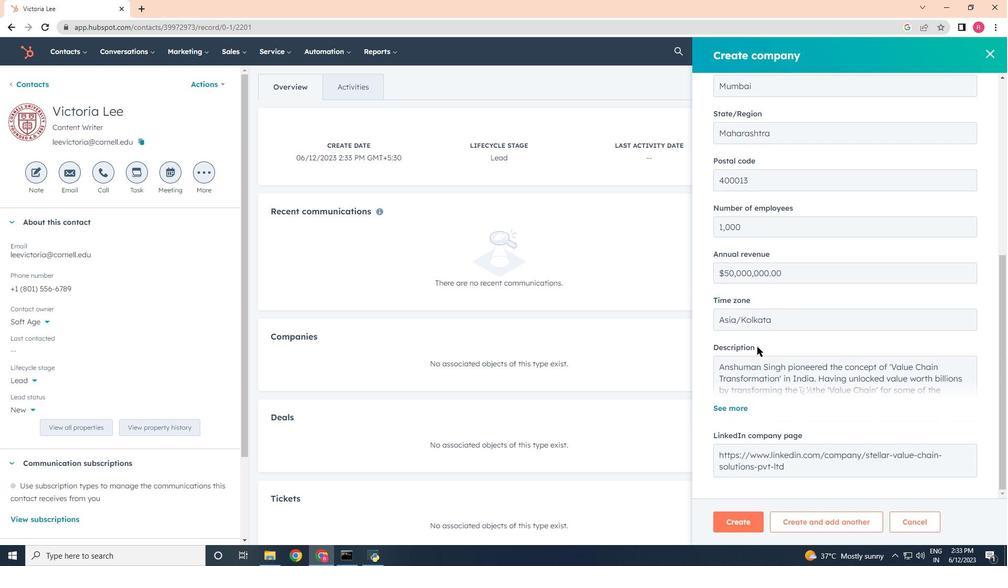 
Action: Mouse moved to (757, 368)
Screenshot: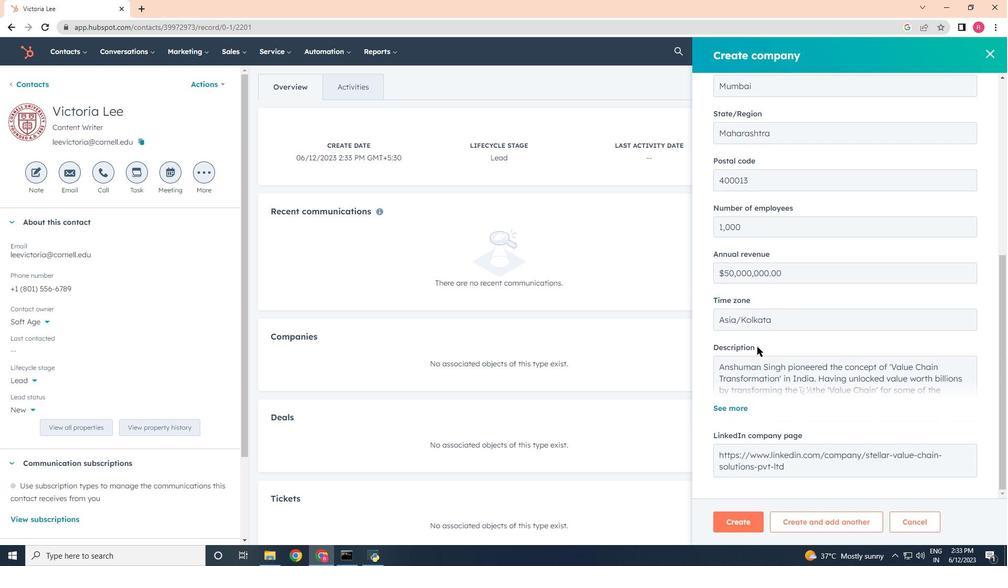 
Action: Mouse scrolled (757, 367) with delta (0, 0)
Screenshot: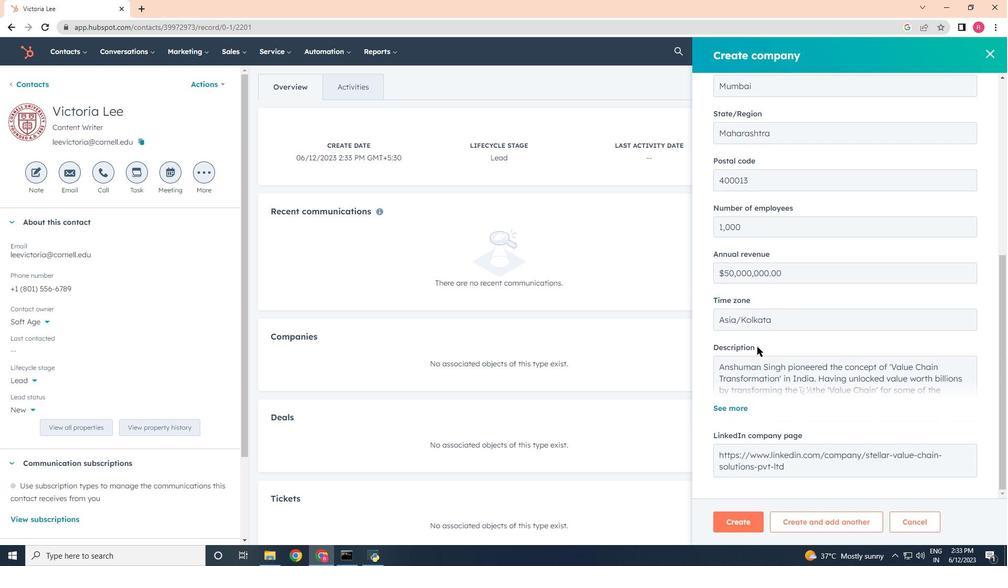 
Action: Mouse moved to (757, 370)
Screenshot: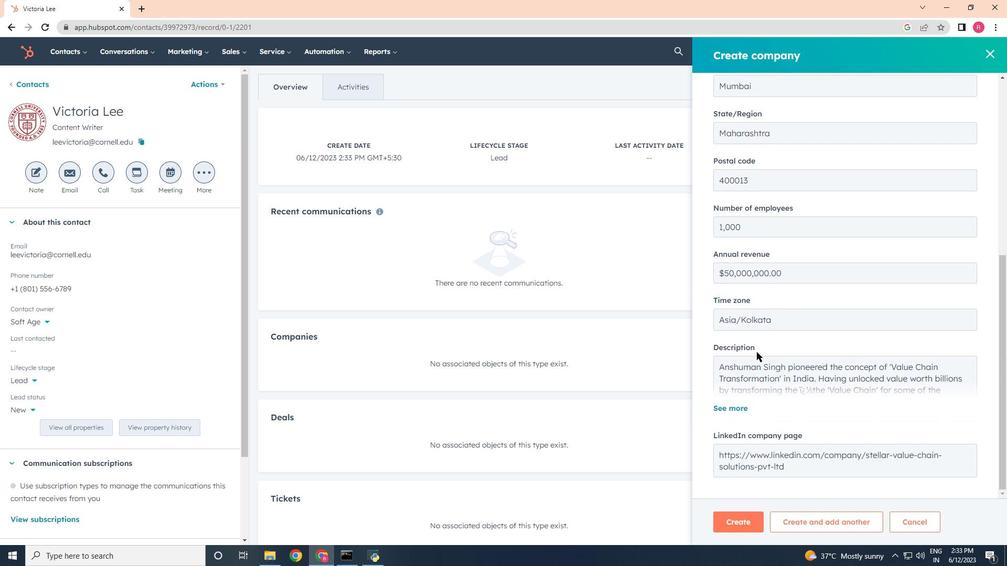 
Action: Mouse scrolled (757, 369) with delta (0, 0)
Screenshot: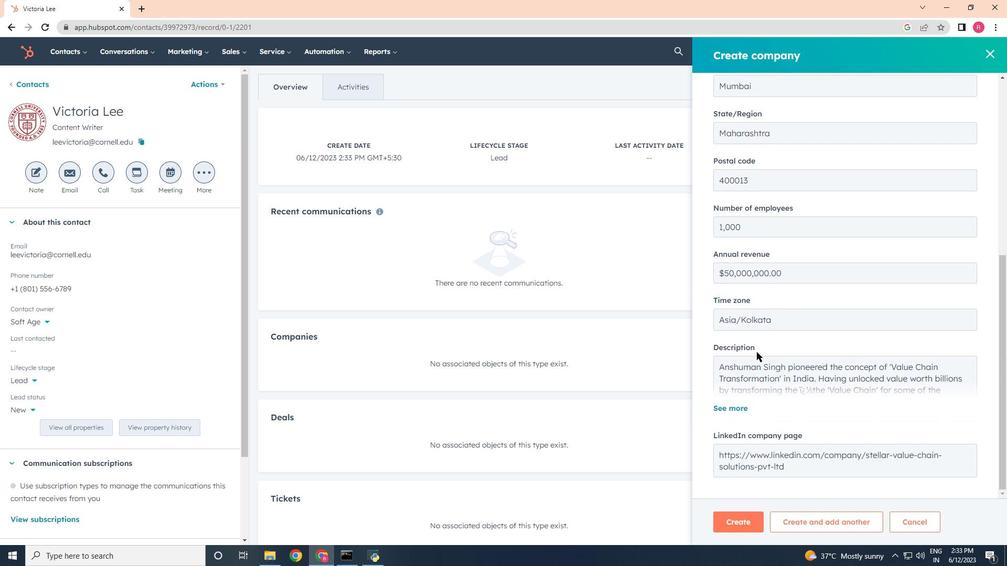 
Action: Mouse moved to (757, 370)
Screenshot: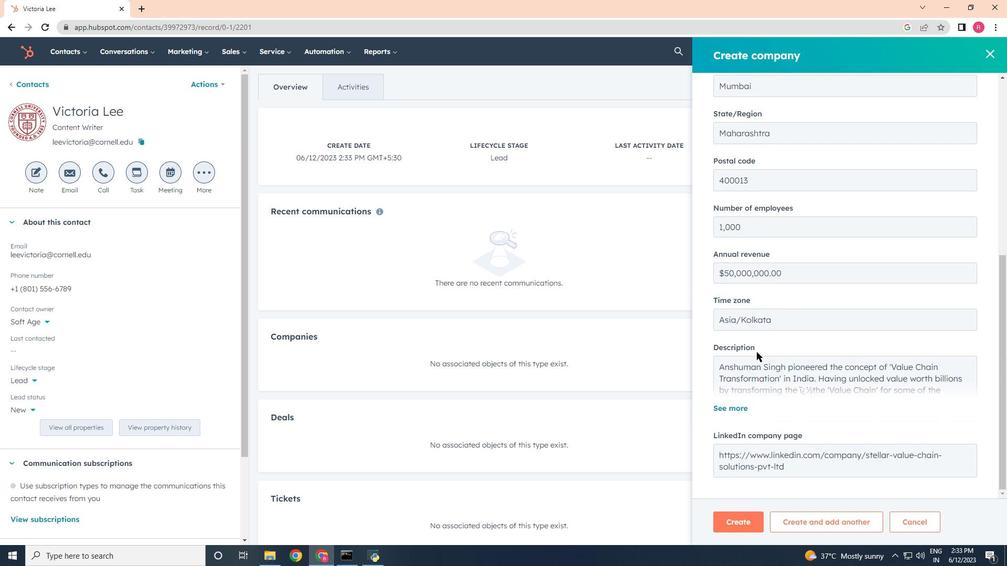 
Action: Mouse scrolled (757, 370) with delta (0, 0)
Screenshot: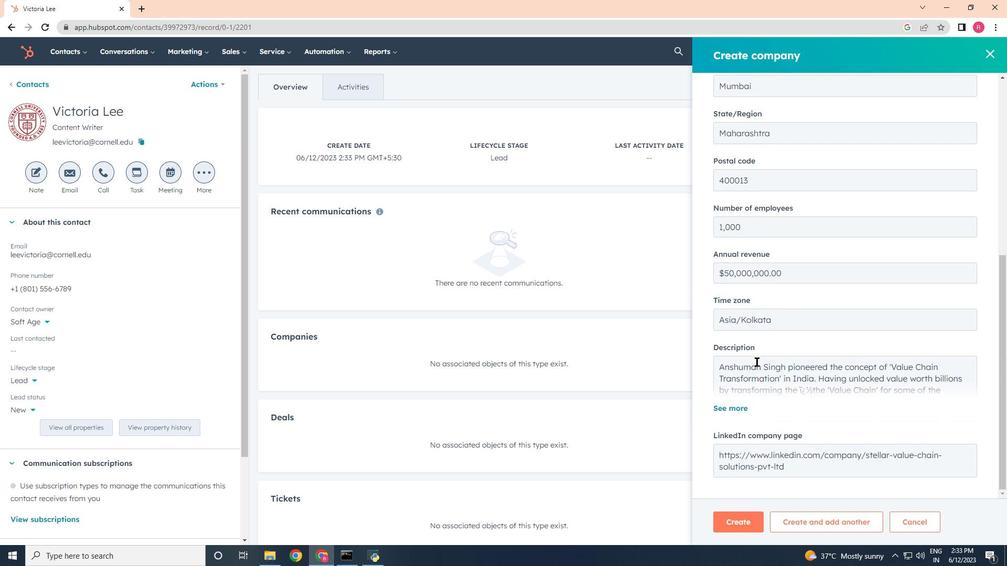 
Action: Mouse moved to (752, 521)
Screenshot: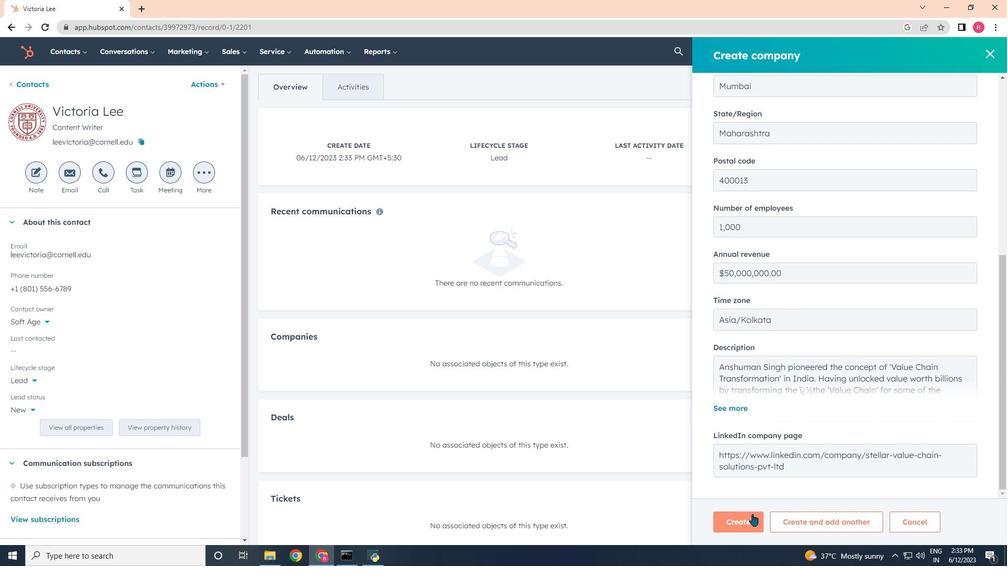 
Action: Mouse pressed left at (752, 521)
Screenshot: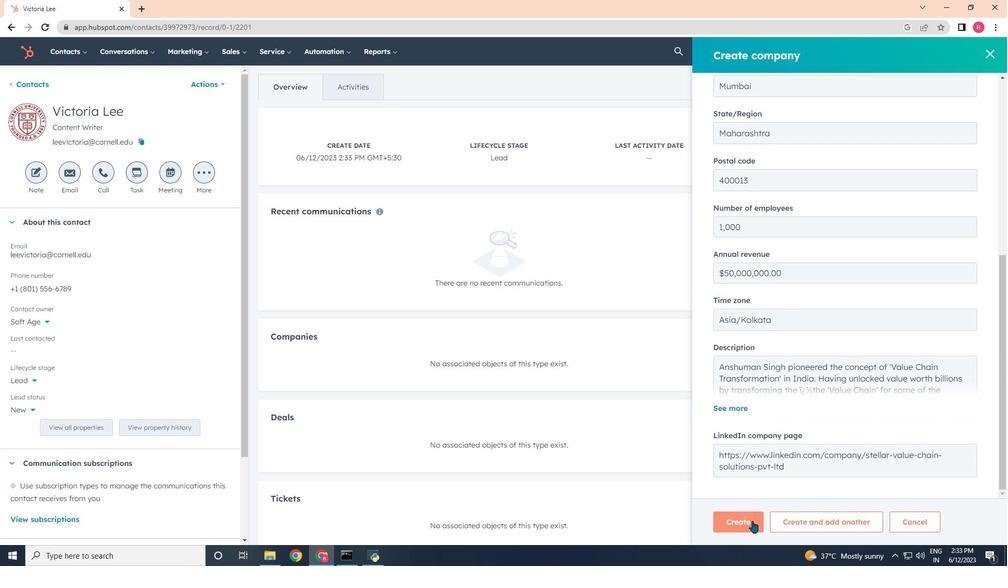 
Action: Mouse moved to (767, 524)
Screenshot: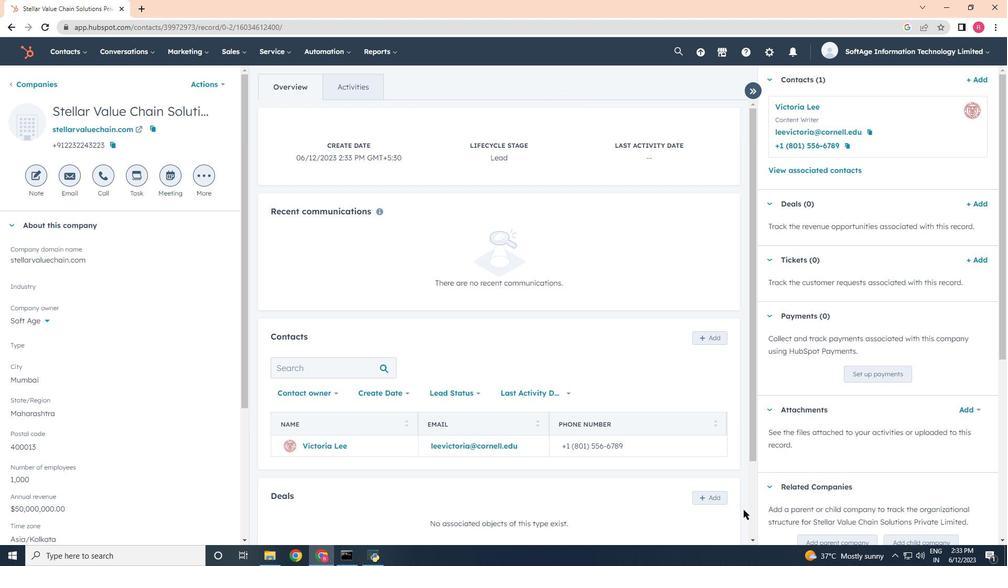 
